 Task: Look for space in Nikkō, Japan from 2nd June, 2023 to 15th June, 2023 for 2 adults in price range Rs.10000 to Rs.15000. Place can be entire place with 1  bedroom having 1 bed and 1 bathroom. Property type can be house, flat, guest house, hotel. Booking option can be shelf check-in. Required host language is English.
Action: Mouse moved to (475, 110)
Screenshot: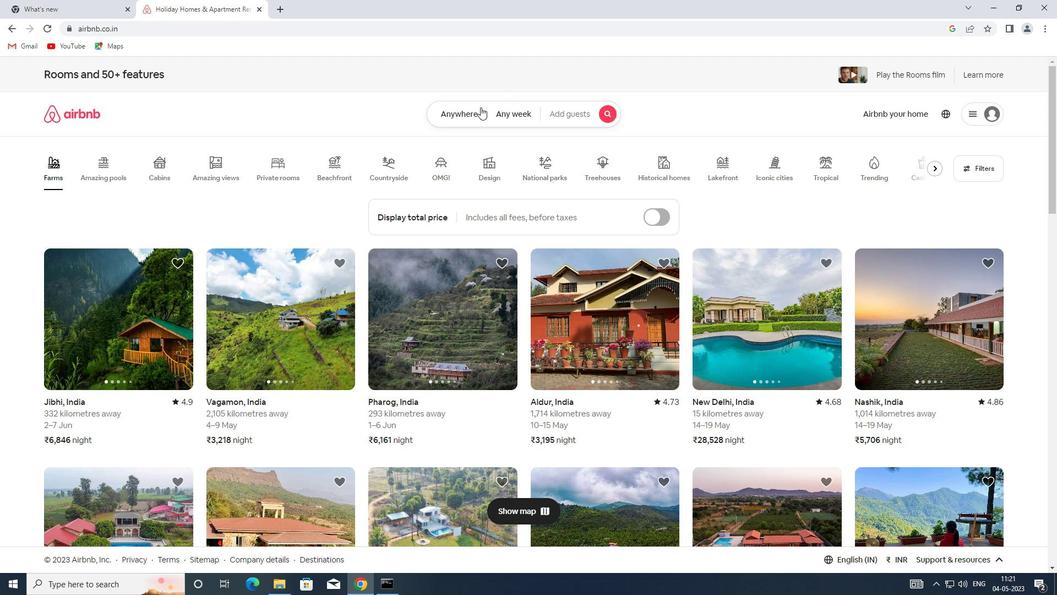 
Action: Mouse pressed left at (475, 110)
Screenshot: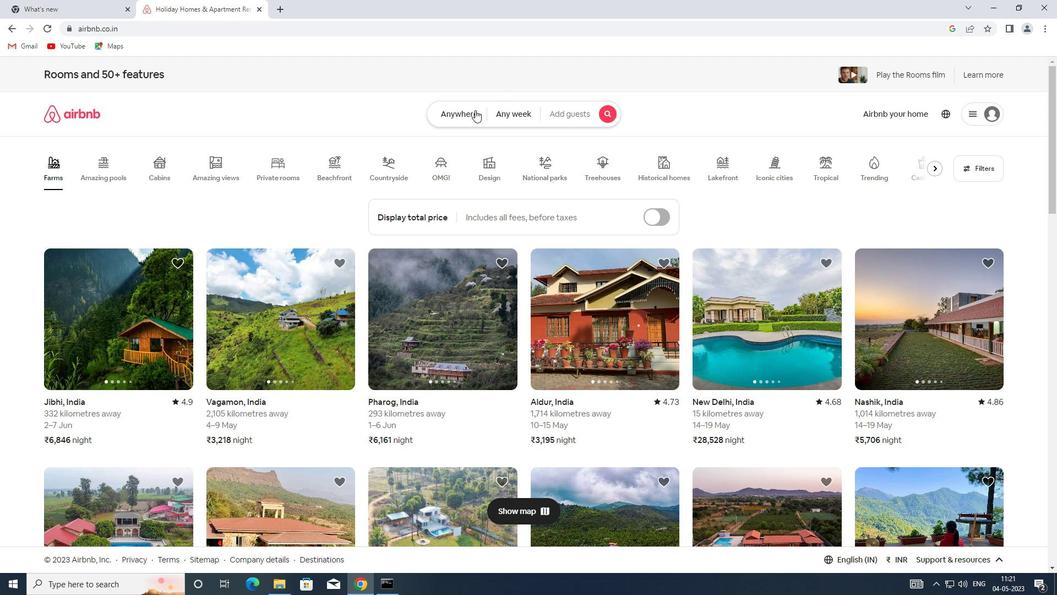 
Action: Mouse moved to (424, 153)
Screenshot: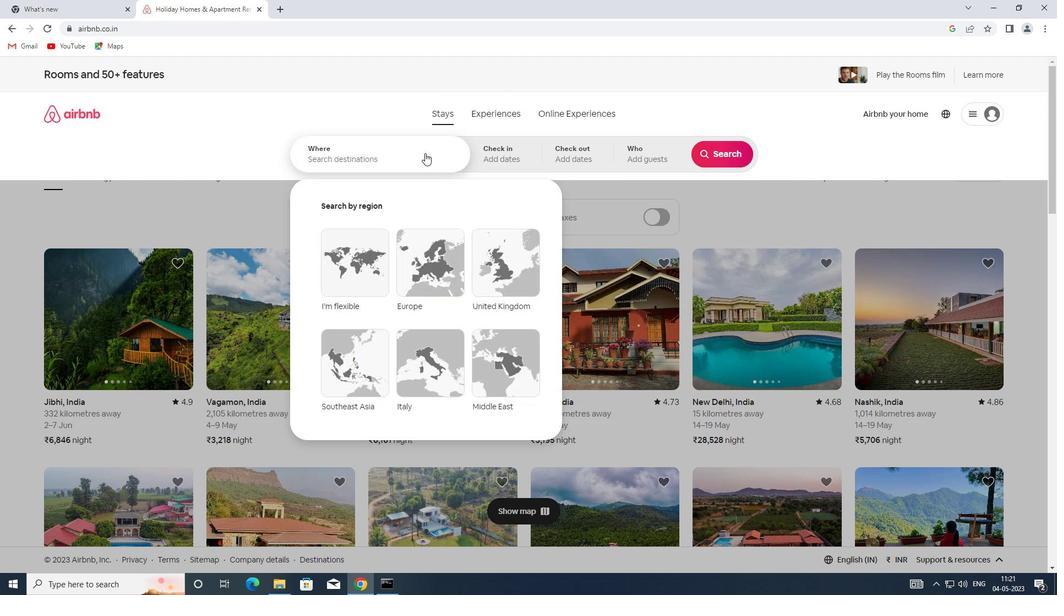 
Action: Mouse pressed left at (424, 153)
Screenshot: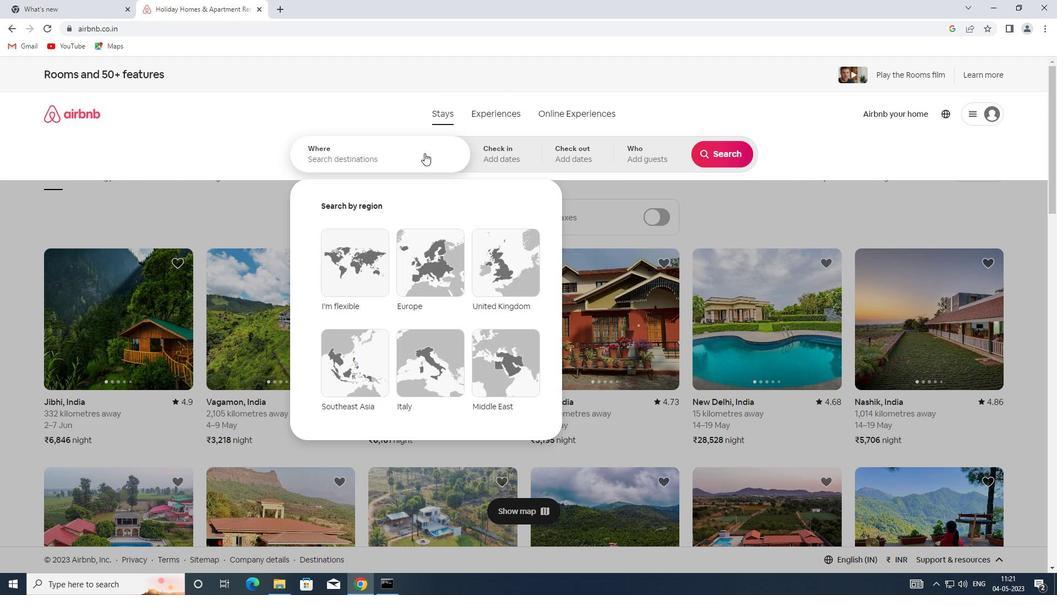 
Action: Key pressed <Key.shift><Key.shift><Key.shift><Key.shift><Key.shift>NIKKO,<Key.shift>JAPAN
Screenshot: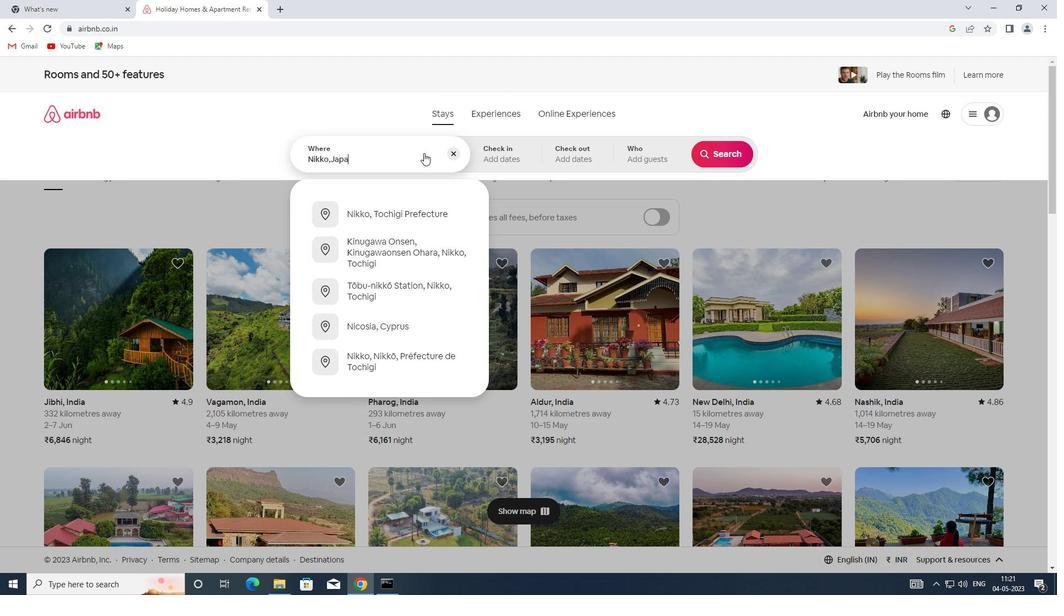 
Action: Mouse moved to (516, 145)
Screenshot: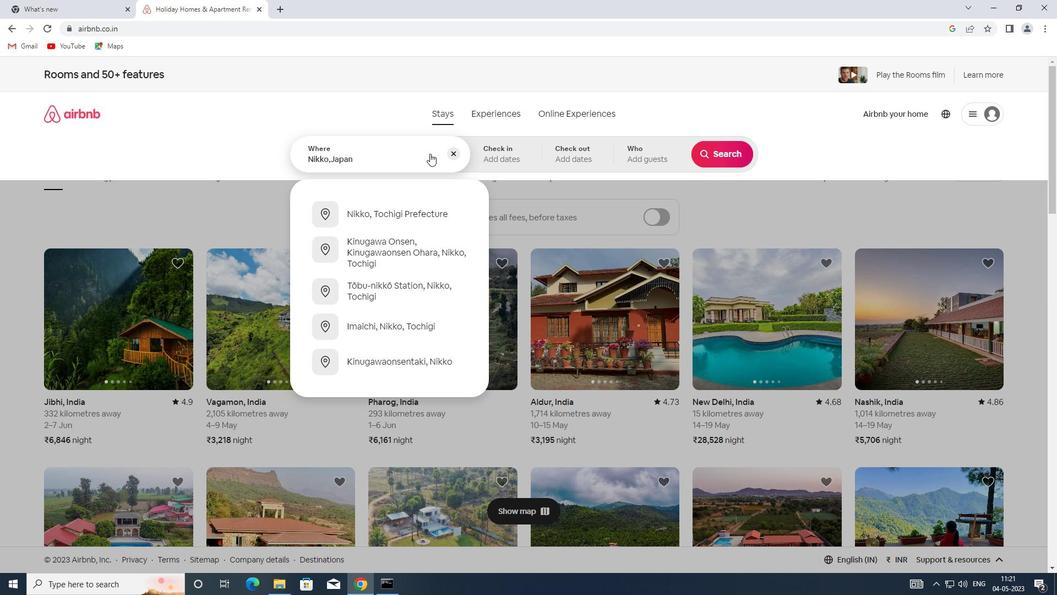 
Action: Mouse pressed left at (516, 145)
Screenshot: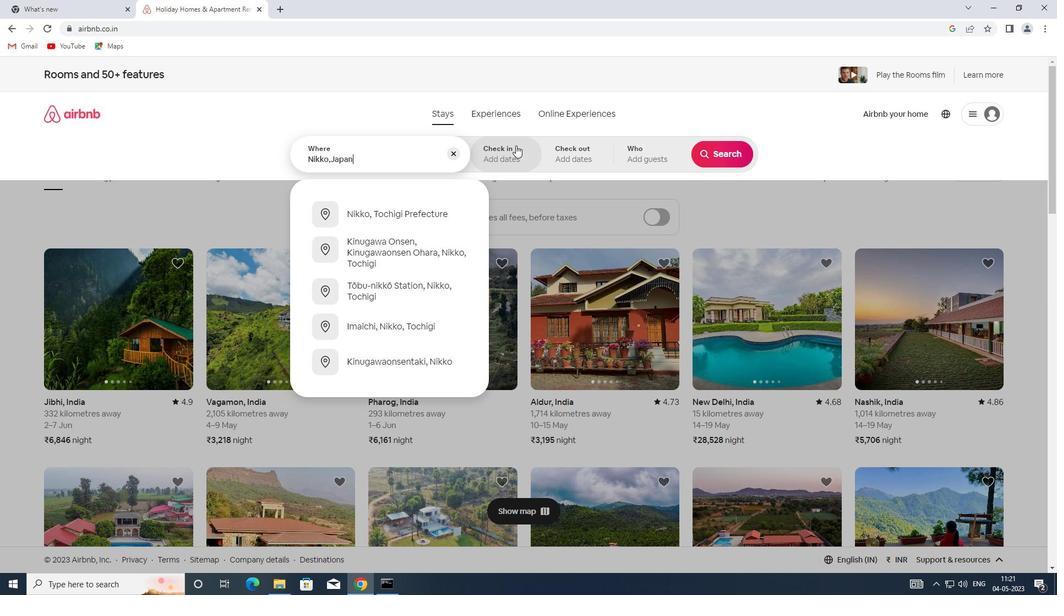 
Action: Mouse moved to (676, 285)
Screenshot: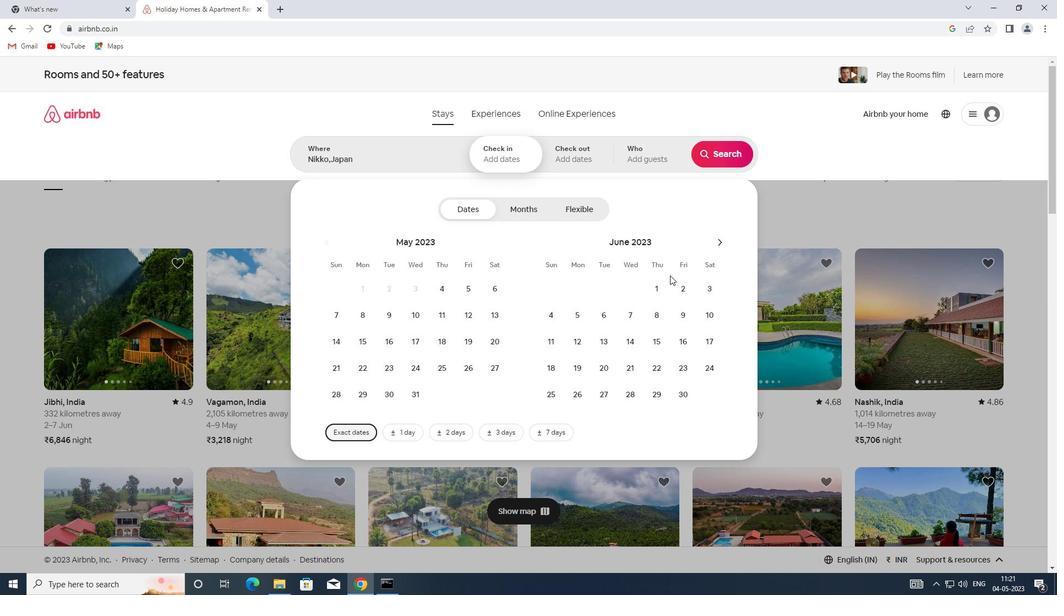 
Action: Mouse pressed left at (676, 285)
Screenshot: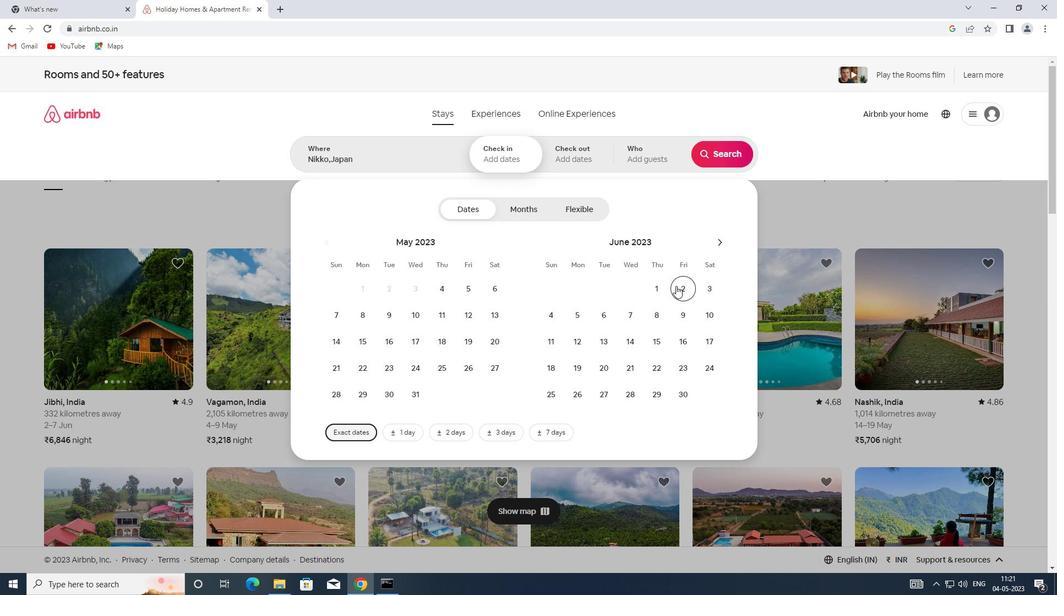 
Action: Mouse moved to (664, 337)
Screenshot: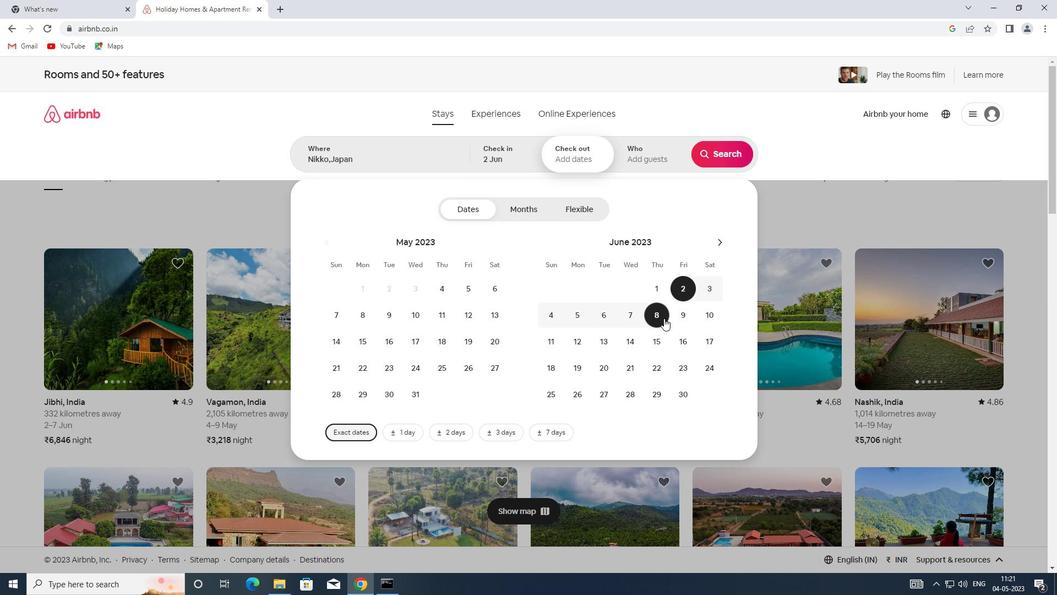 
Action: Mouse pressed left at (664, 337)
Screenshot: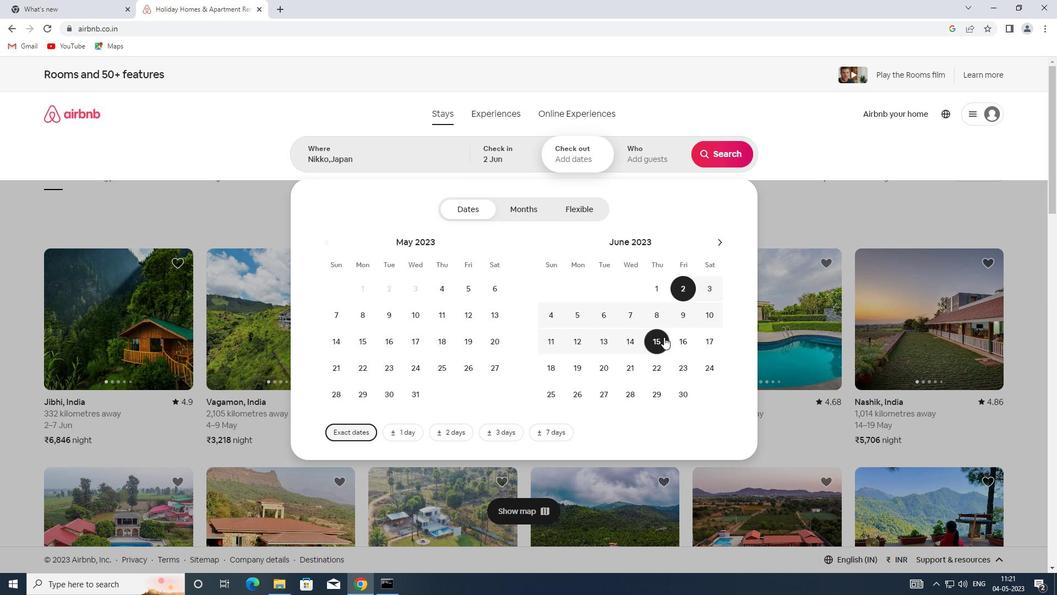 
Action: Mouse moved to (665, 164)
Screenshot: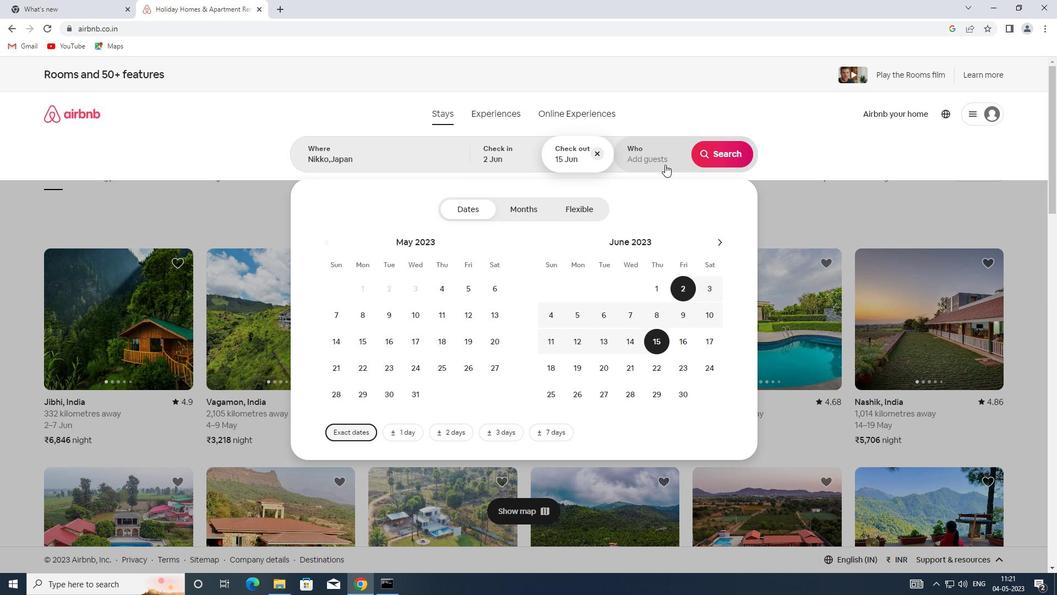 
Action: Mouse pressed left at (665, 164)
Screenshot: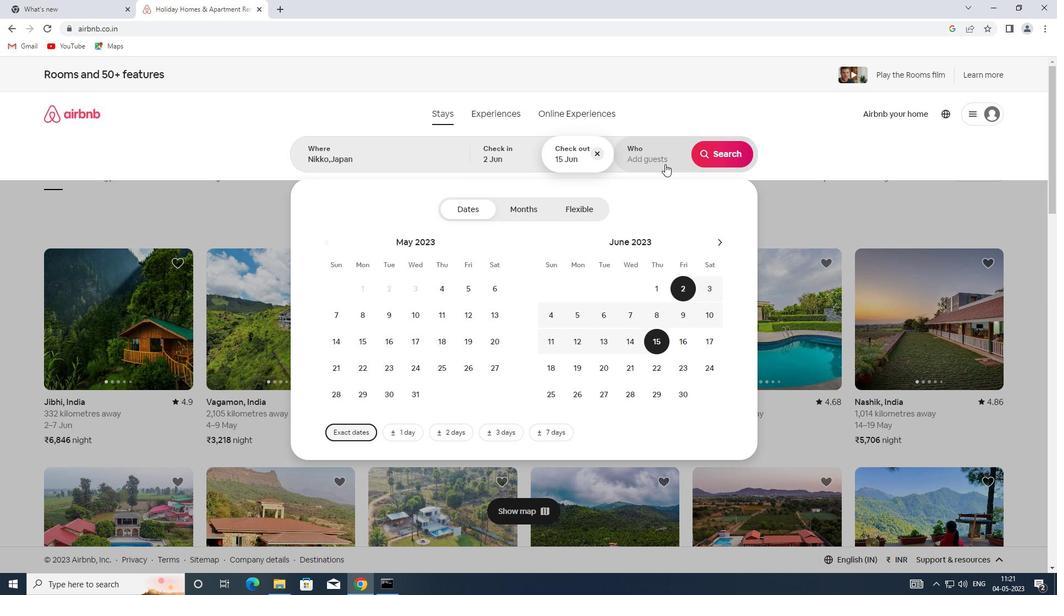
Action: Mouse moved to (719, 211)
Screenshot: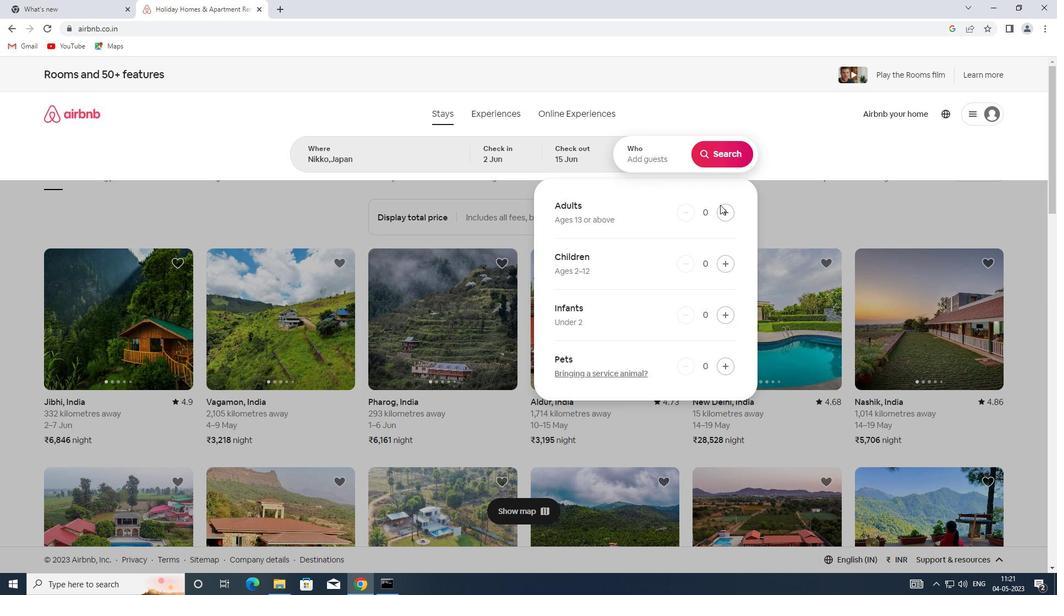 
Action: Mouse pressed left at (719, 211)
Screenshot: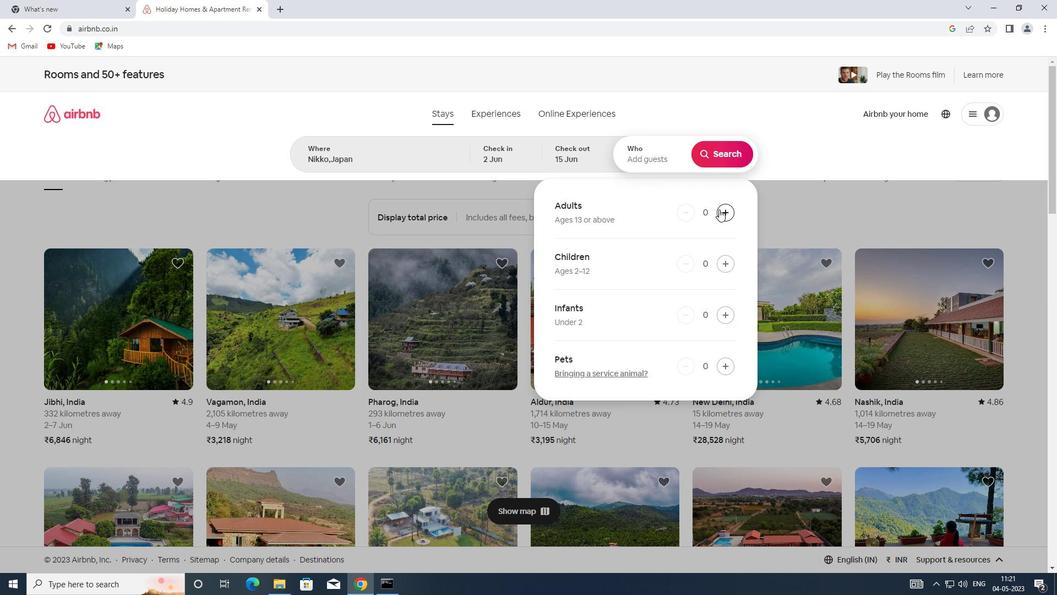 
Action: Mouse pressed left at (719, 211)
Screenshot: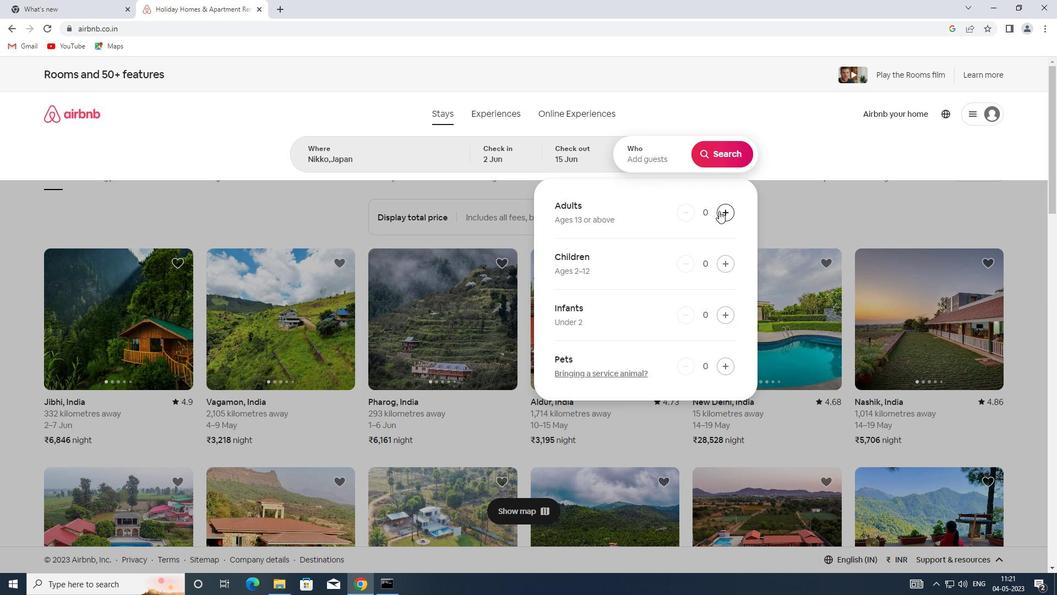 
Action: Mouse moved to (728, 156)
Screenshot: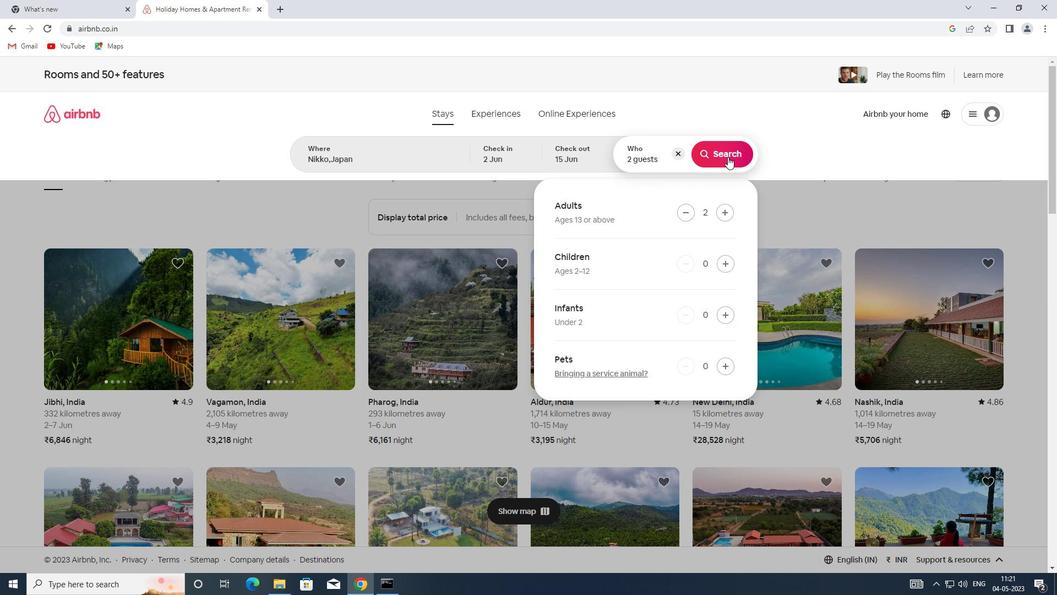
Action: Mouse pressed left at (728, 156)
Screenshot: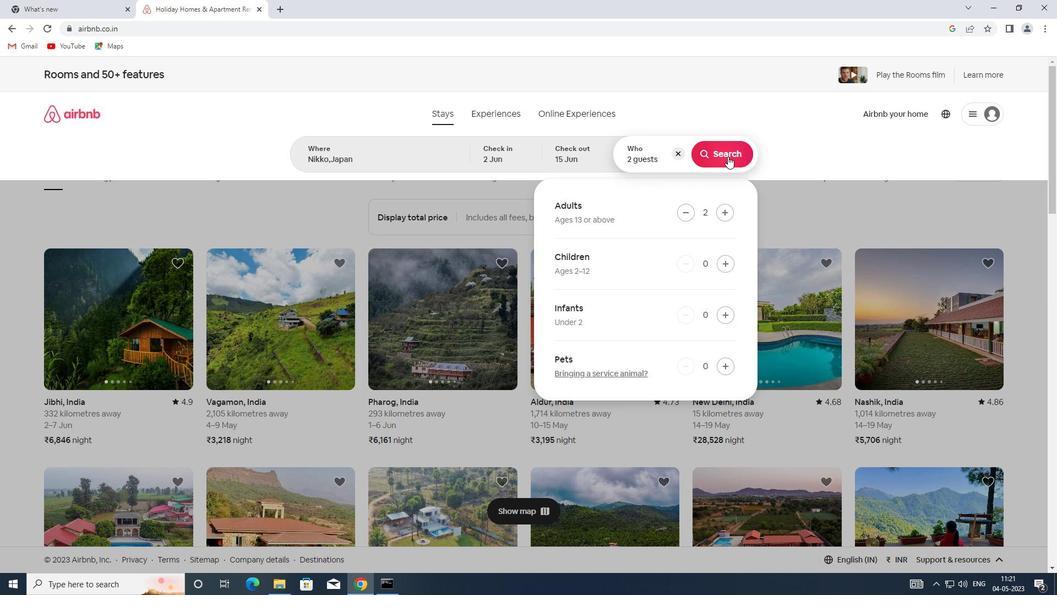 
Action: Mouse moved to (1014, 127)
Screenshot: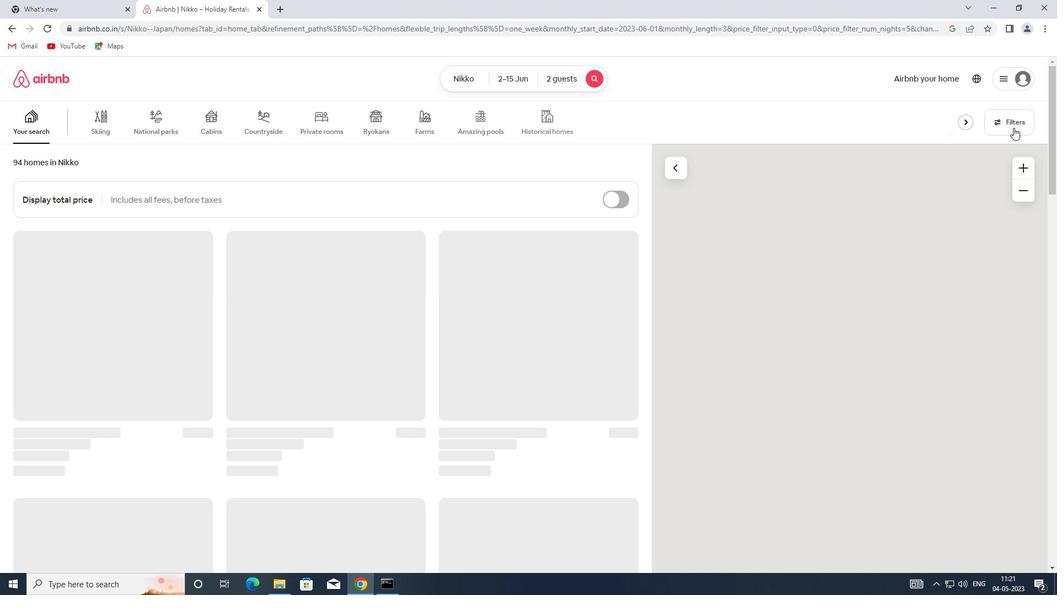 
Action: Mouse pressed left at (1014, 127)
Screenshot: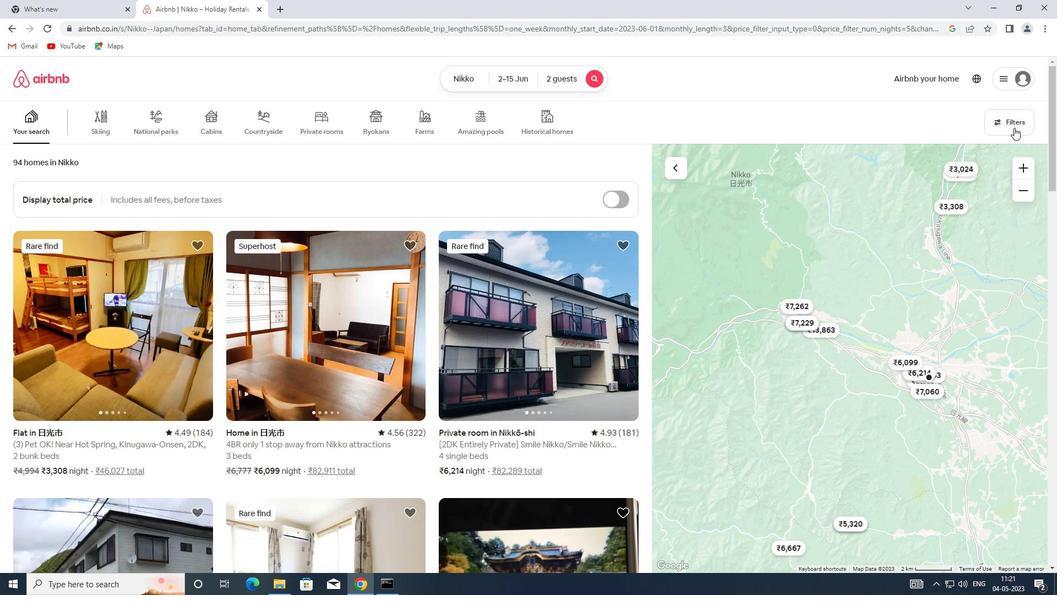 
Action: Mouse moved to (395, 262)
Screenshot: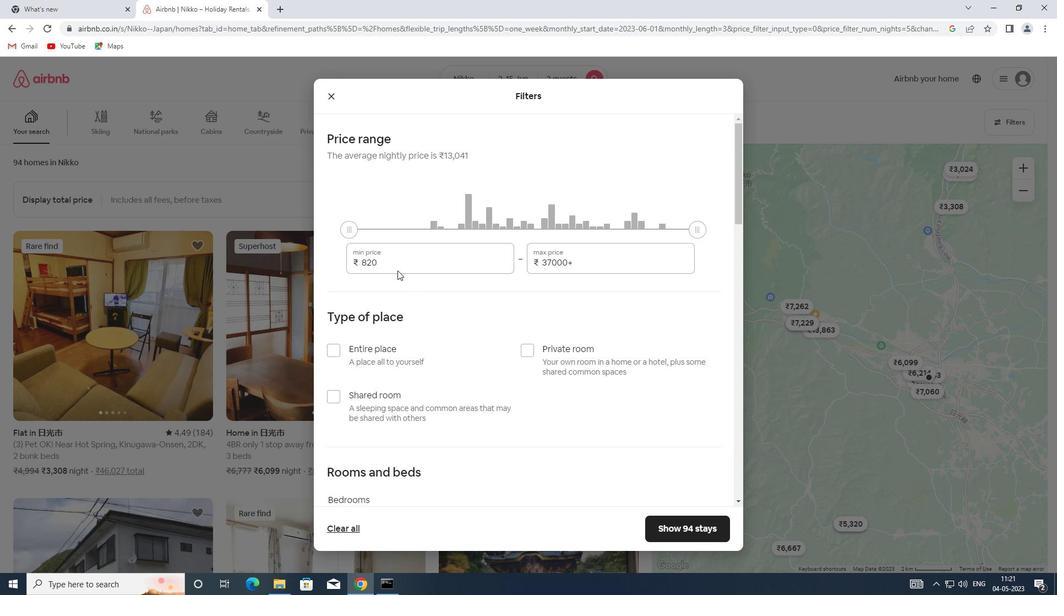 
Action: Mouse pressed left at (395, 262)
Screenshot: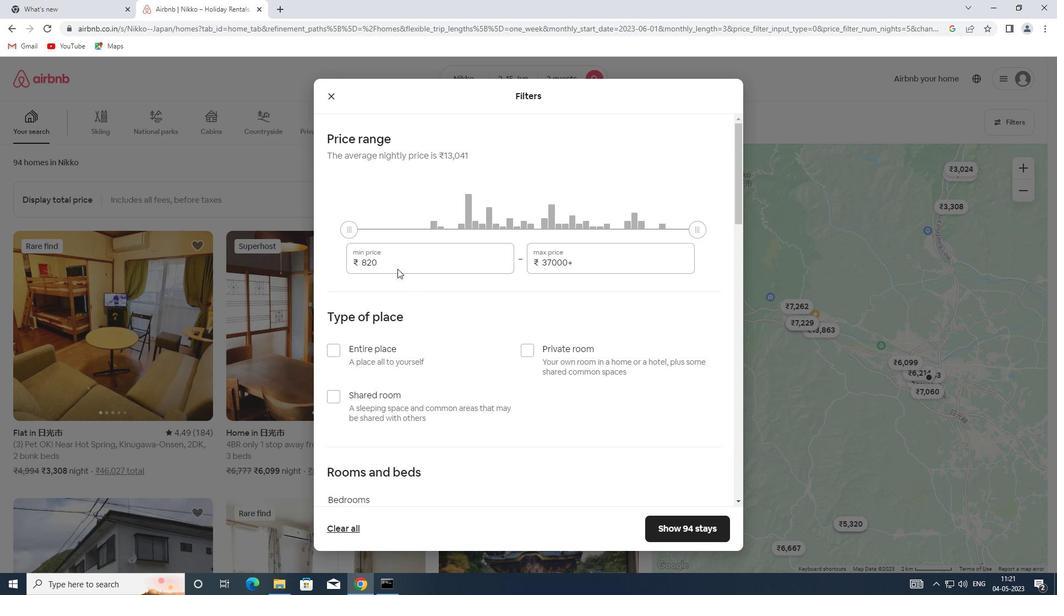 
Action: Mouse moved to (319, 261)
Screenshot: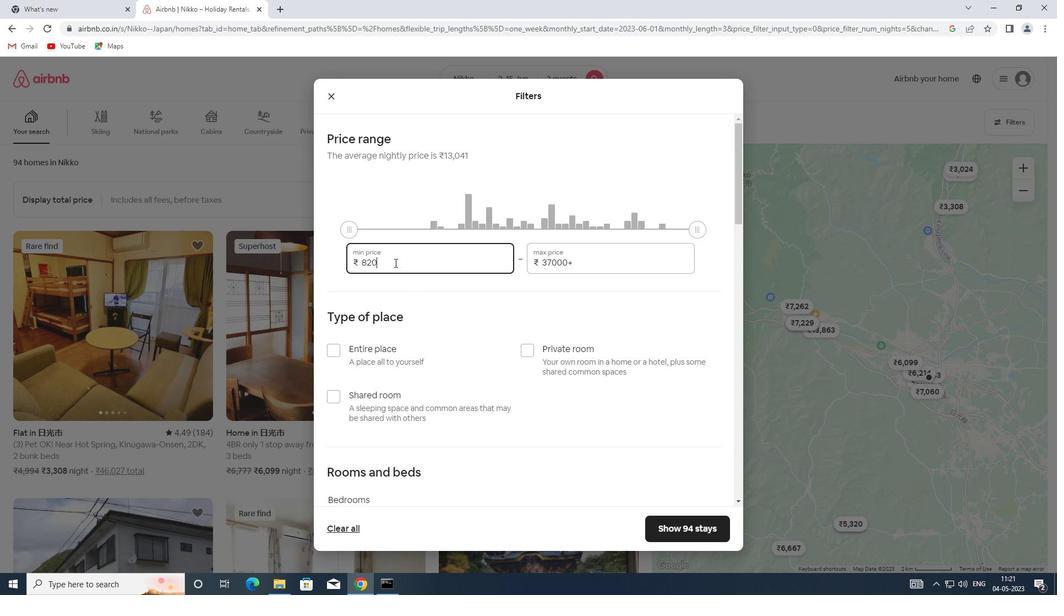 
Action: Key pressed 10000
Screenshot: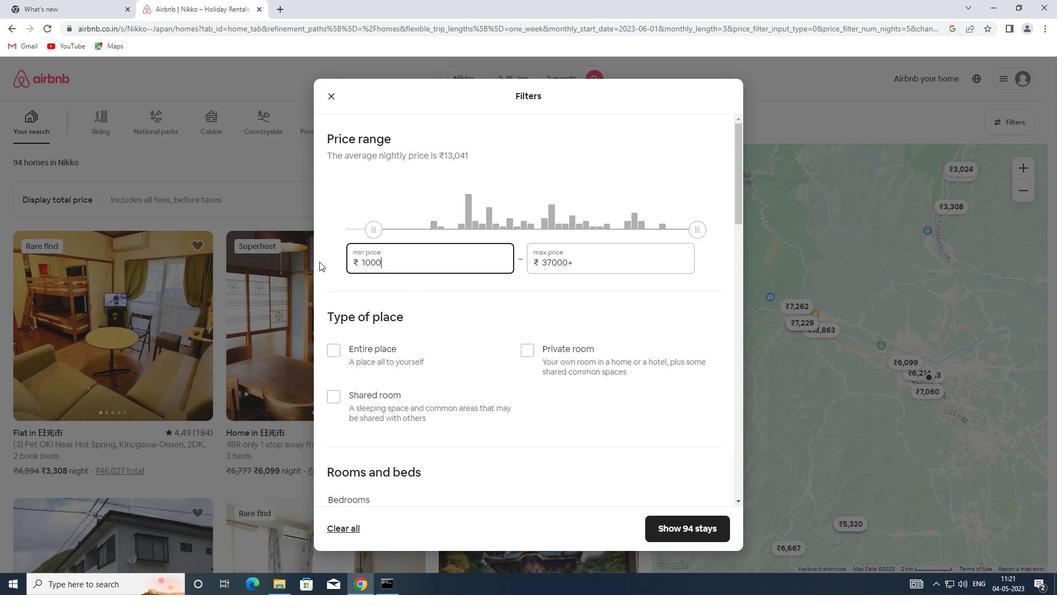
Action: Mouse moved to (582, 266)
Screenshot: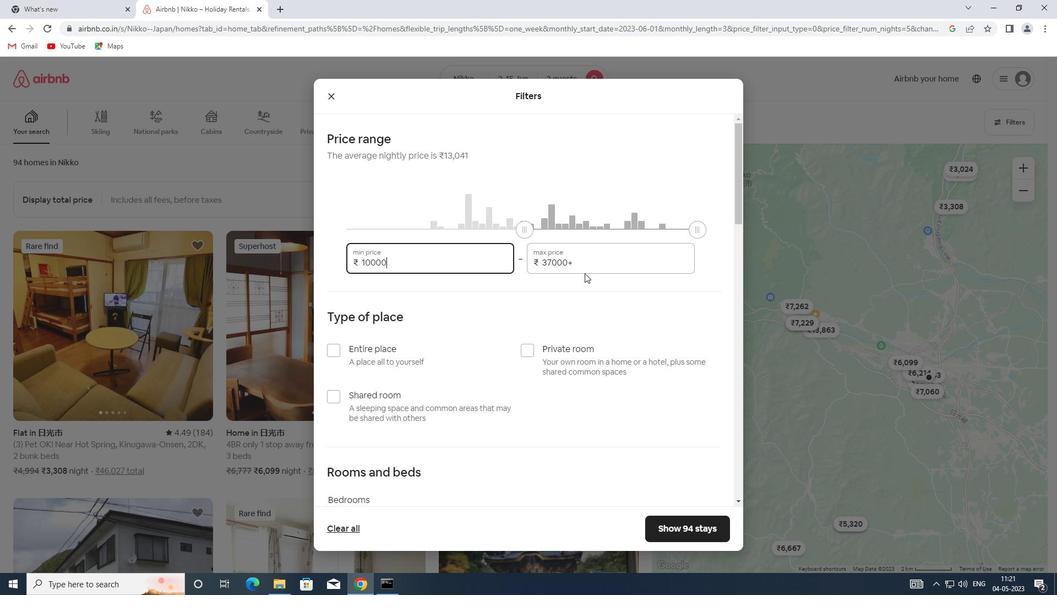 
Action: Mouse pressed left at (582, 266)
Screenshot: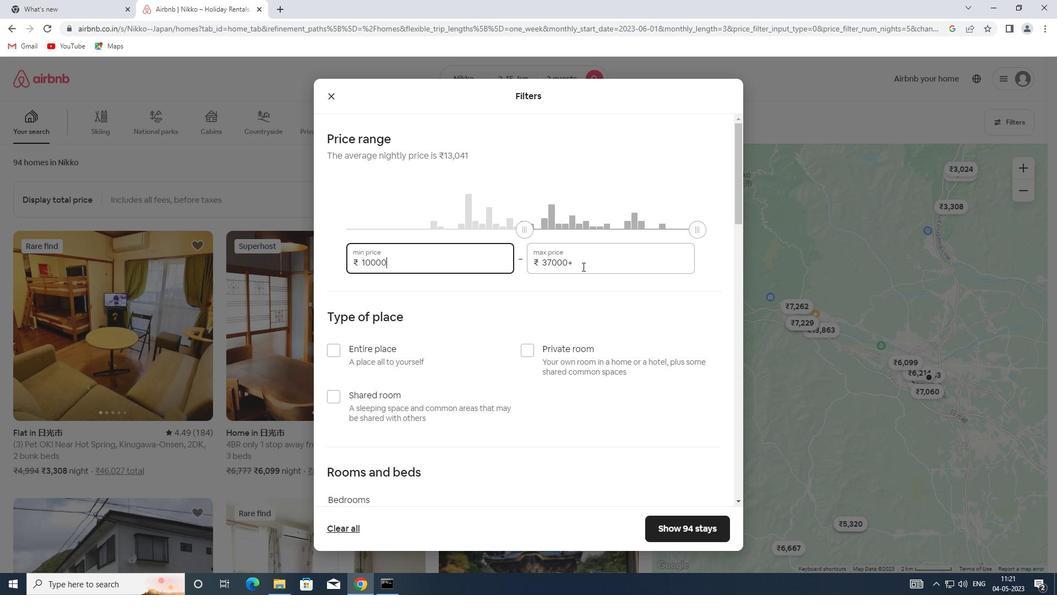 
Action: Mouse moved to (485, 263)
Screenshot: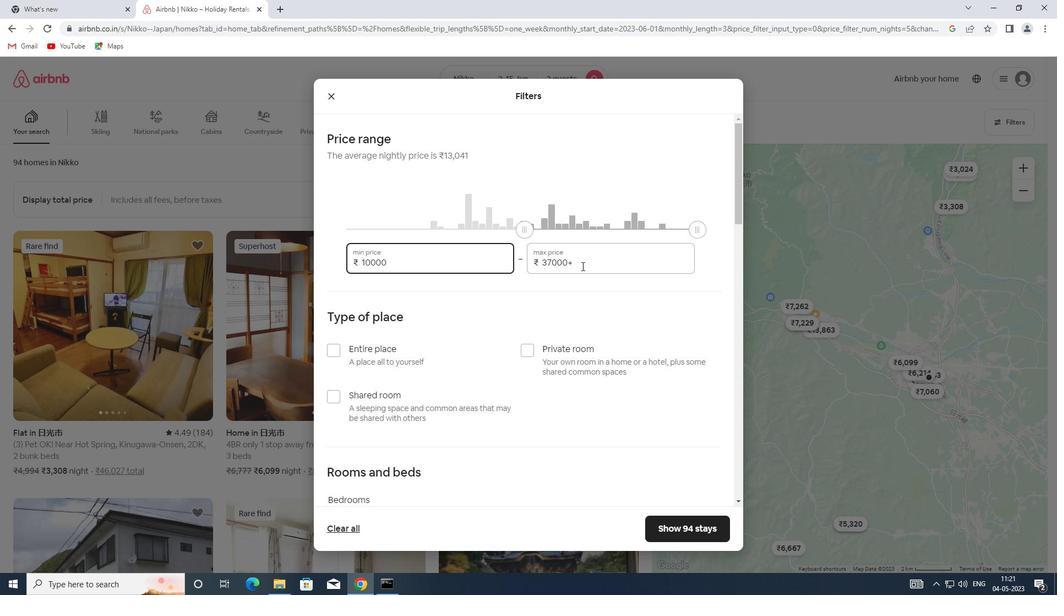 
Action: Key pressed 15000
Screenshot: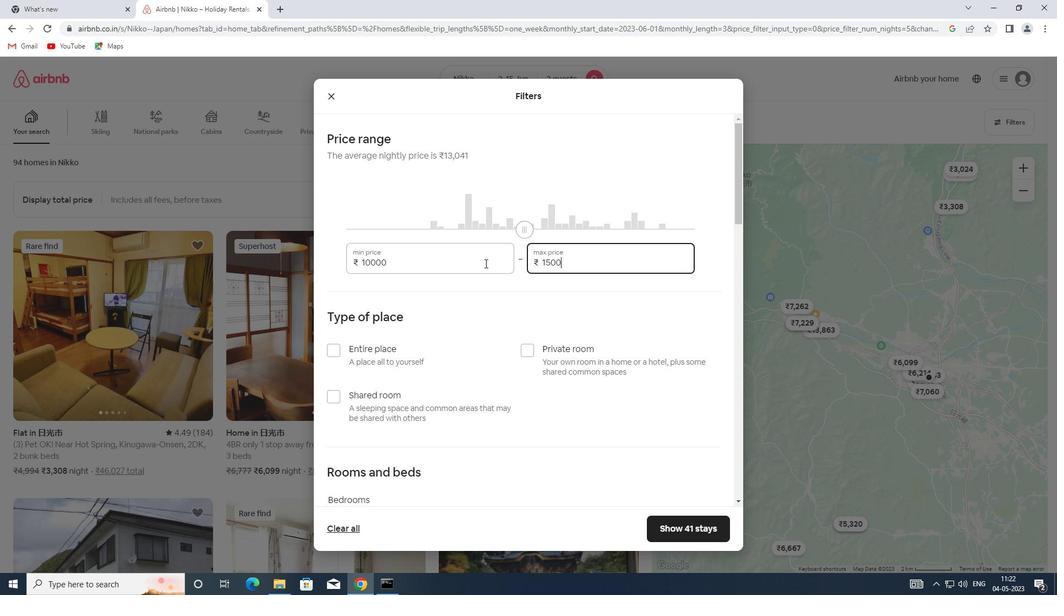 
Action: Mouse scrolled (485, 262) with delta (0, 0)
Screenshot: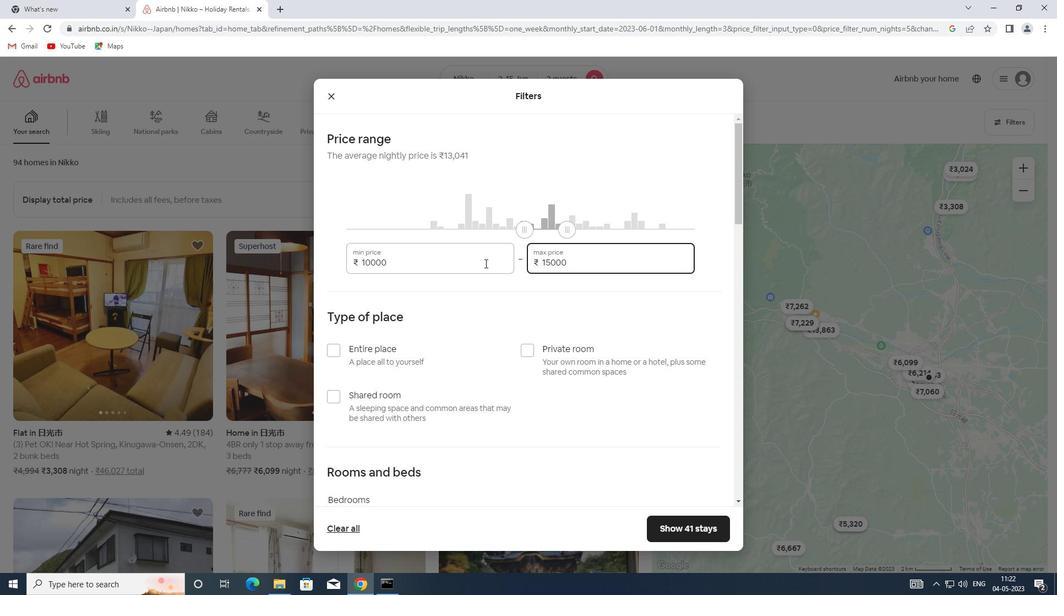 
Action: Mouse moved to (355, 303)
Screenshot: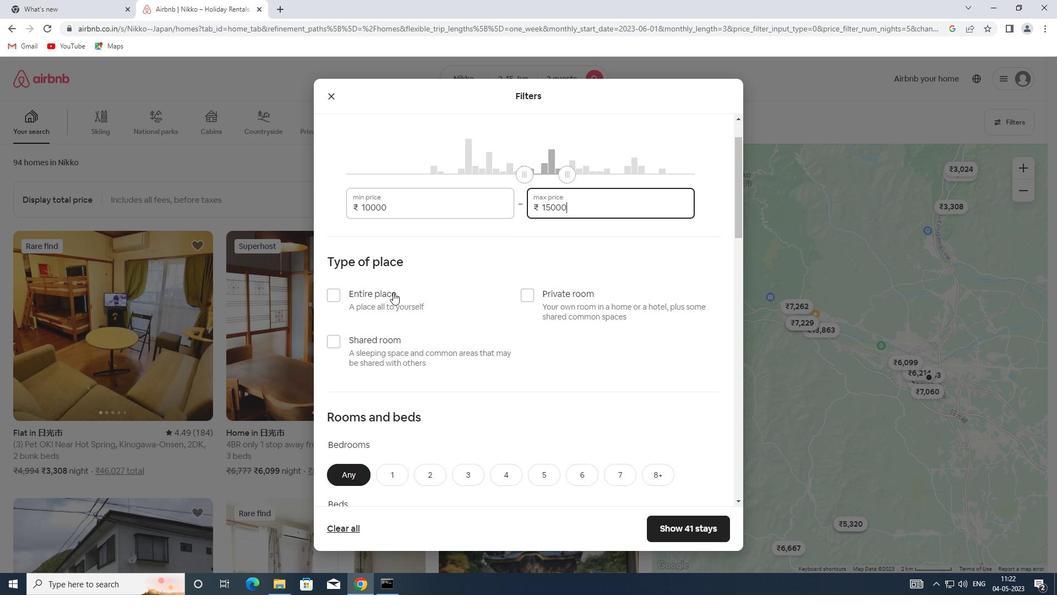 
Action: Mouse pressed left at (355, 303)
Screenshot: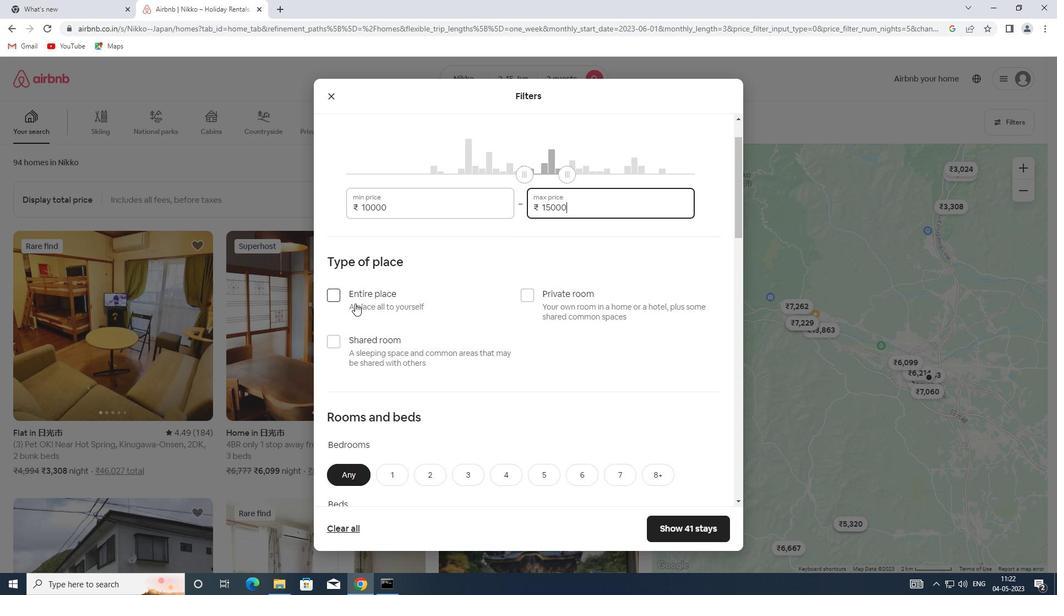 
Action: Mouse scrolled (355, 303) with delta (0, 0)
Screenshot: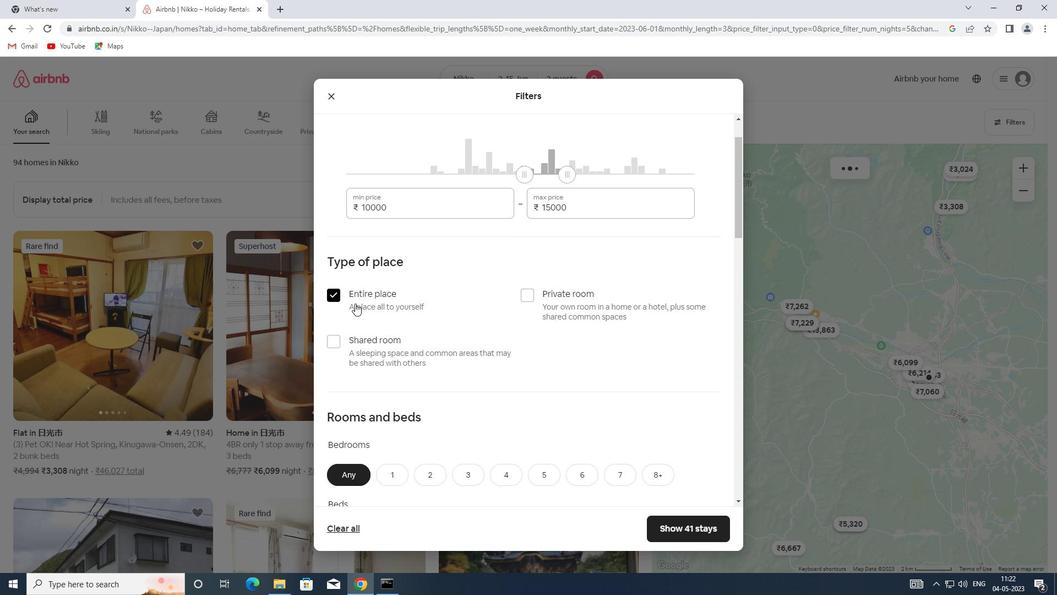
Action: Mouse scrolled (355, 303) with delta (0, 0)
Screenshot: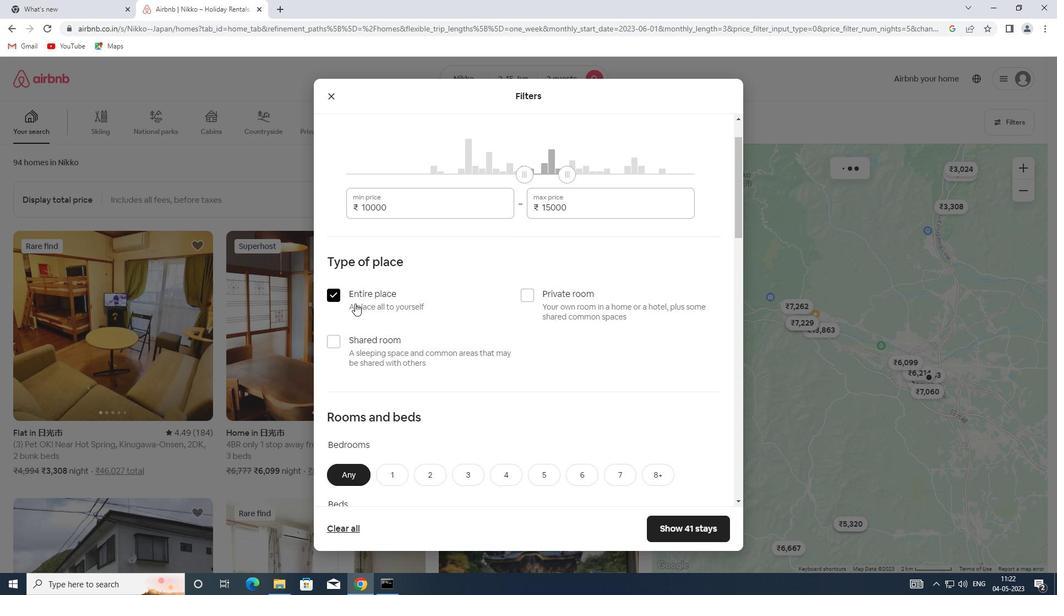 
Action: Mouse scrolled (355, 303) with delta (0, 0)
Screenshot: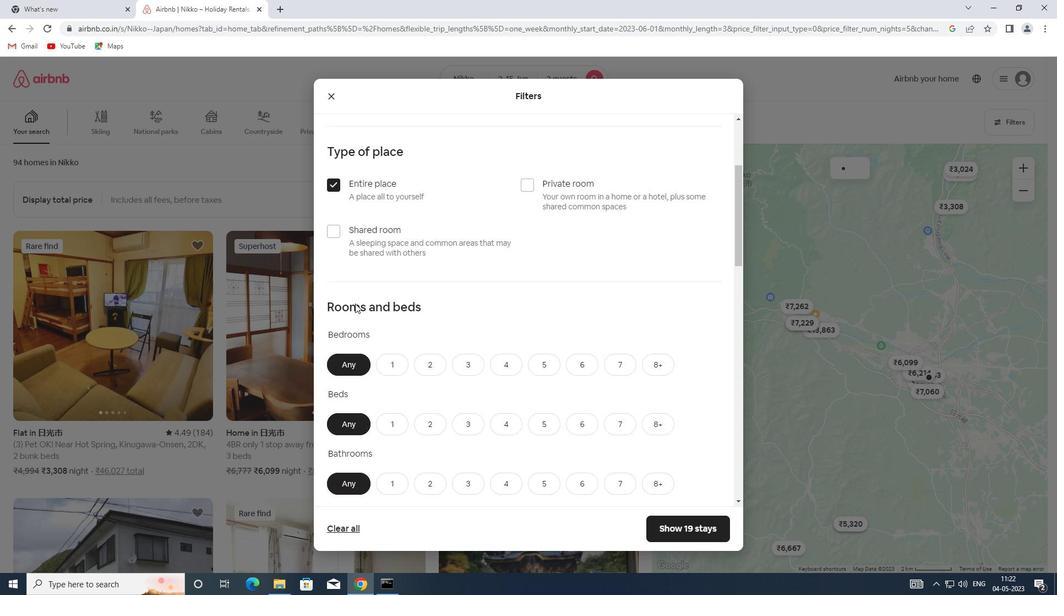 
Action: Mouse scrolled (355, 303) with delta (0, 0)
Screenshot: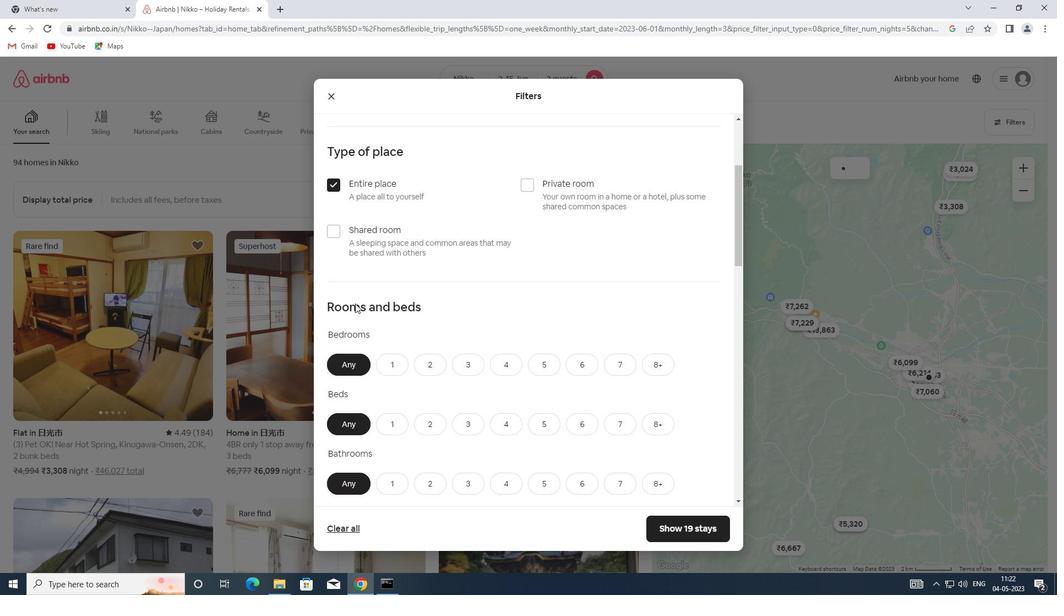 
Action: Mouse scrolled (355, 303) with delta (0, 0)
Screenshot: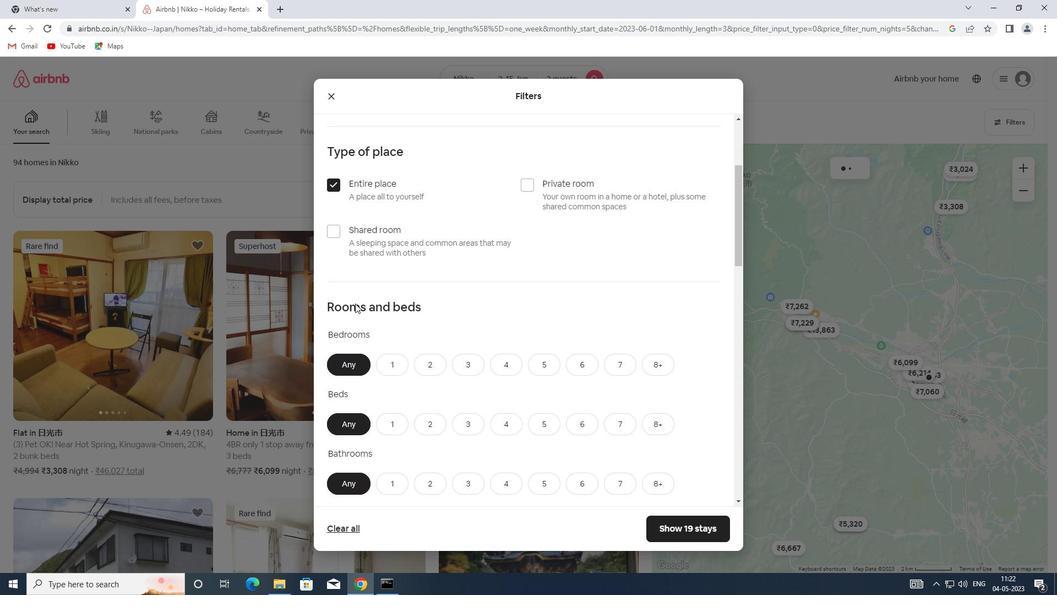 
Action: Mouse moved to (389, 203)
Screenshot: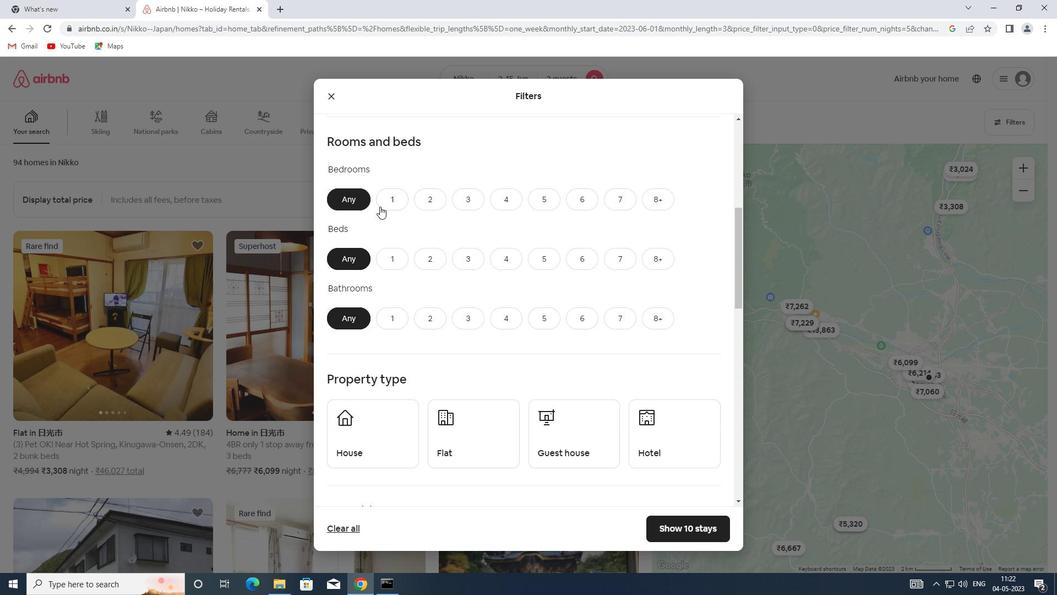 
Action: Mouse pressed left at (389, 203)
Screenshot: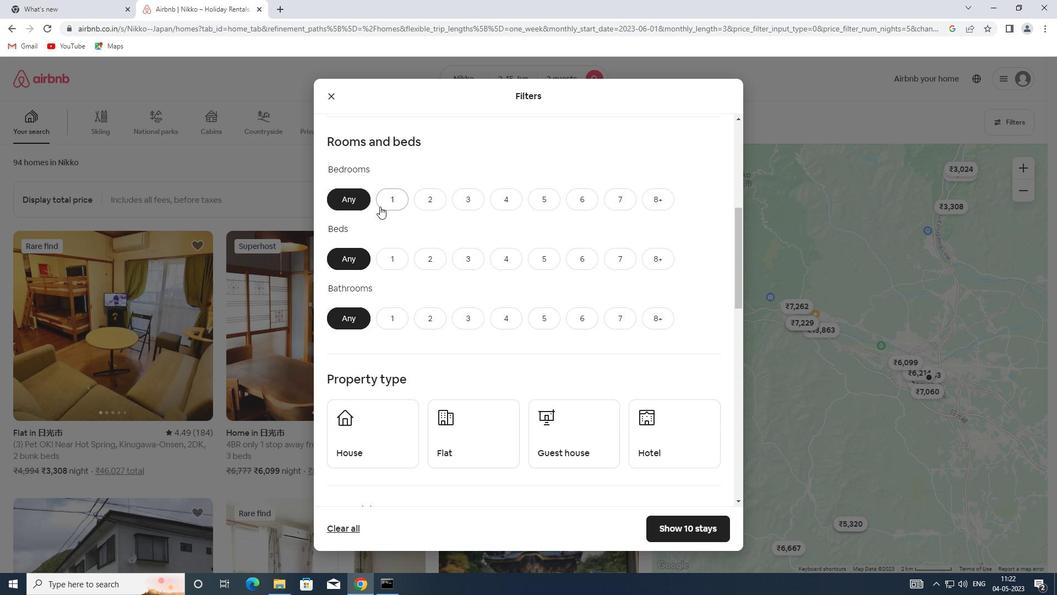 
Action: Mouse moved to (393, 260)
Screenshot: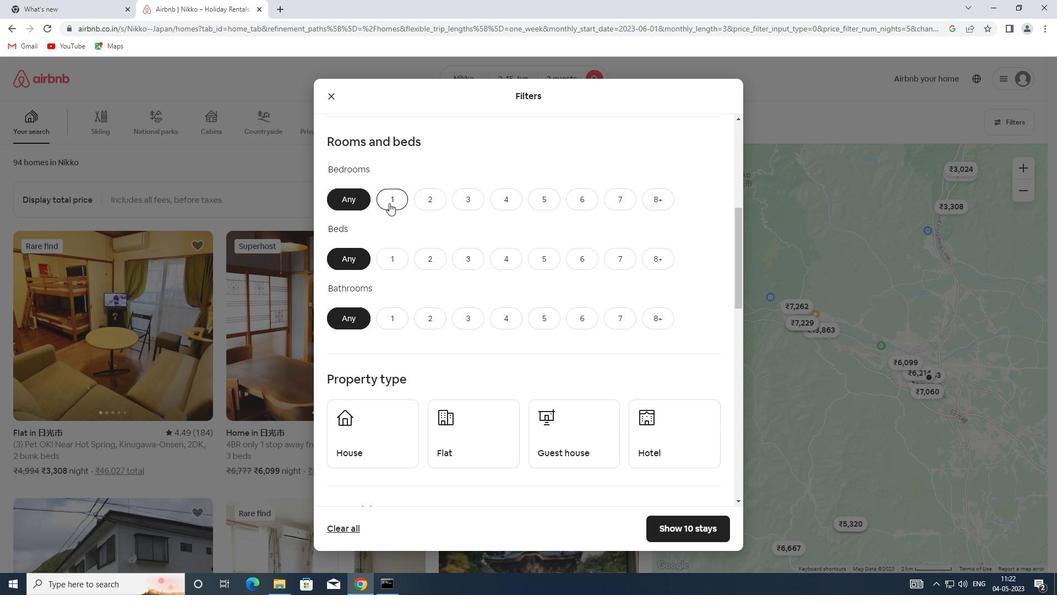 
Action: Mouse pressed left at (393, 260)
Screenshot: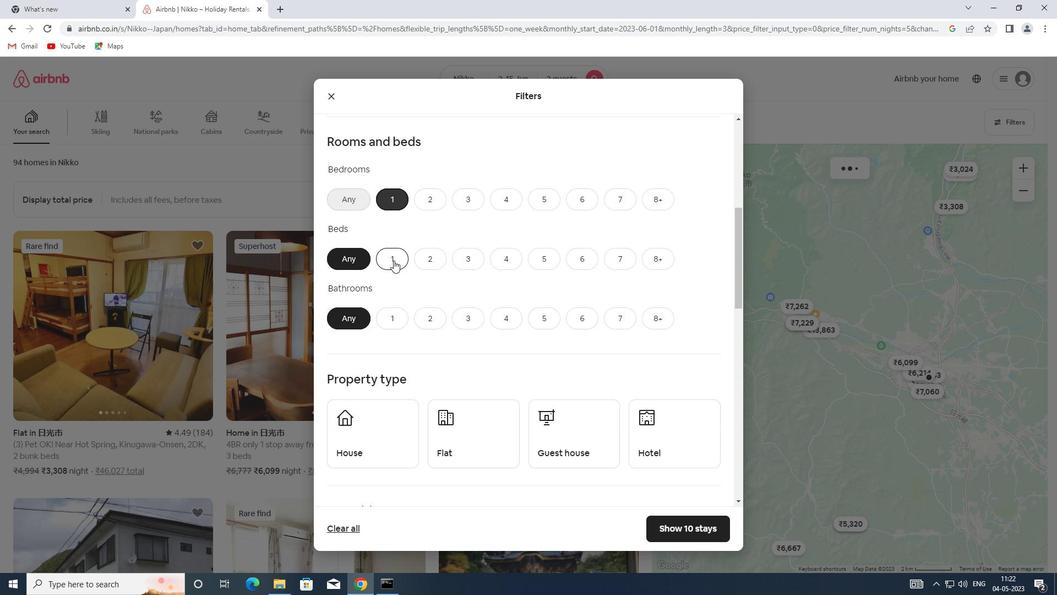 
Action: Mouse moved to (385, 320)
Screenshot: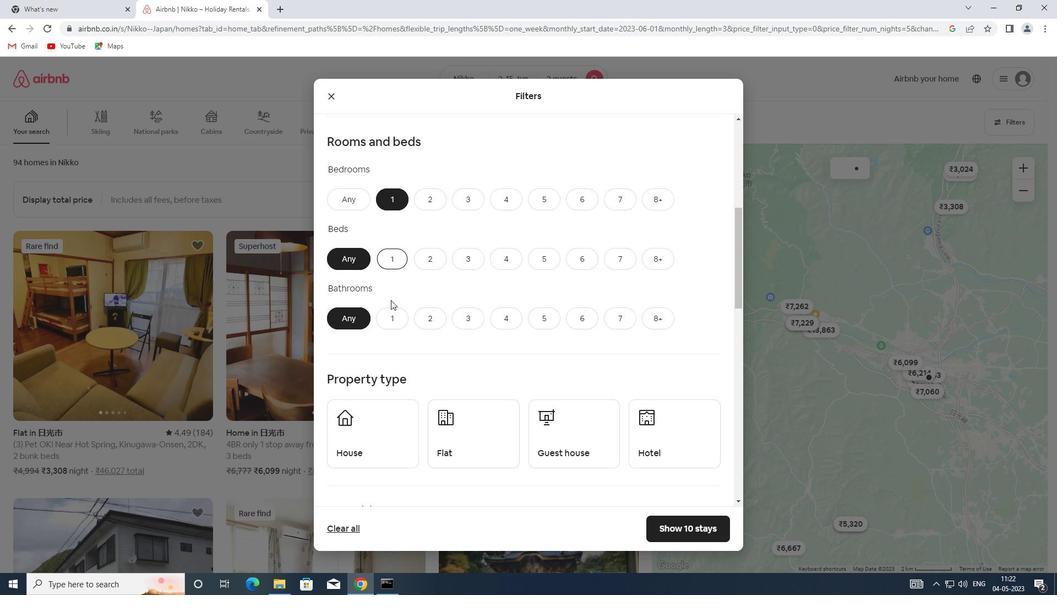 
Action: Mouse pressed left at (385, 320)
Screenshot: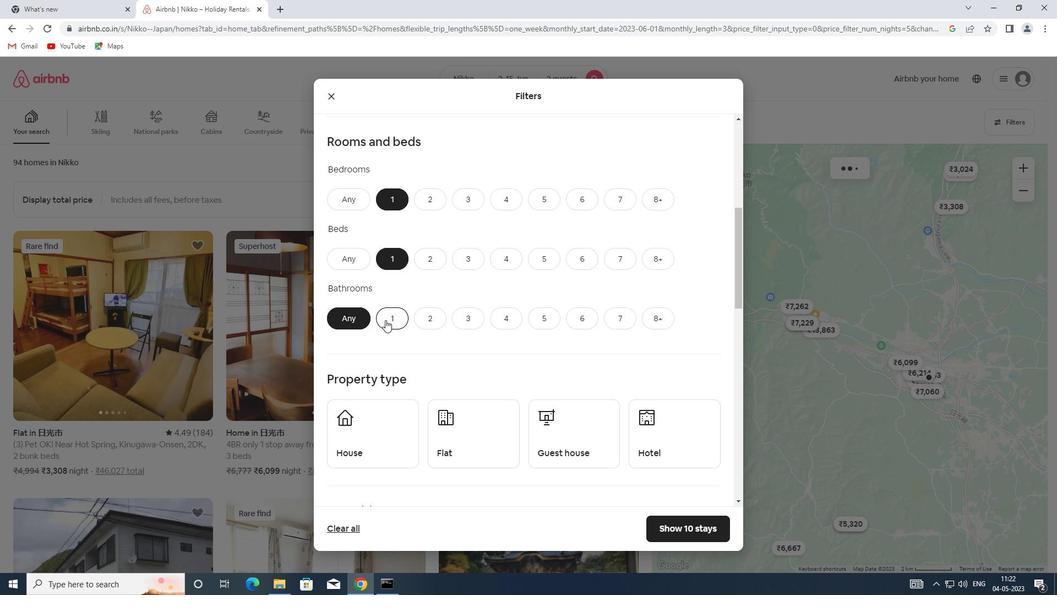 
Action: Mouse scrolled (385, 319) with delta (0, 0)
Screenshot: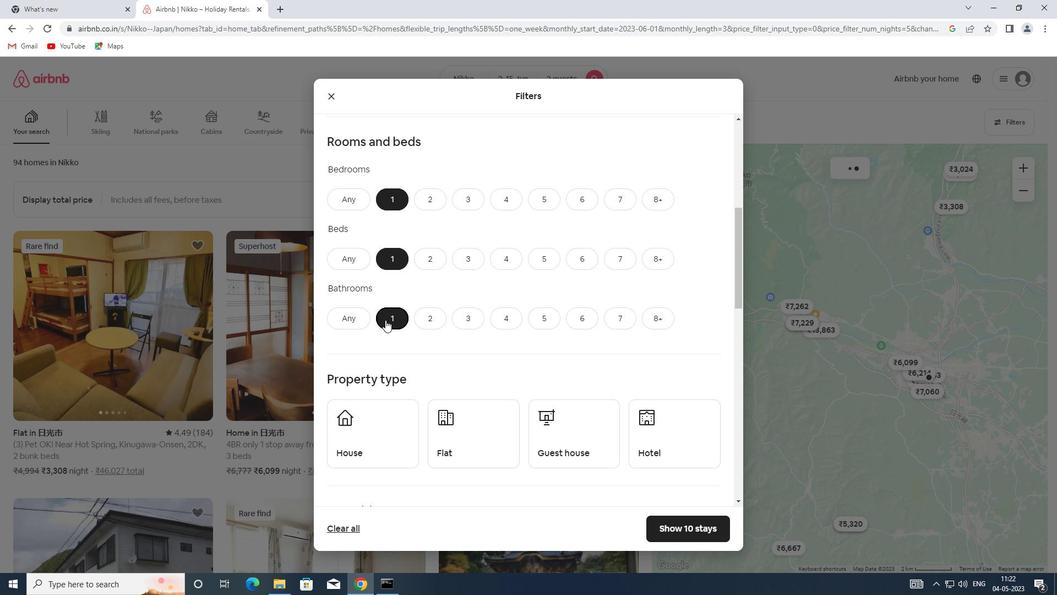 
Action: Mouse scrolled (385, 319) with delta (0, 0)
Screenshot: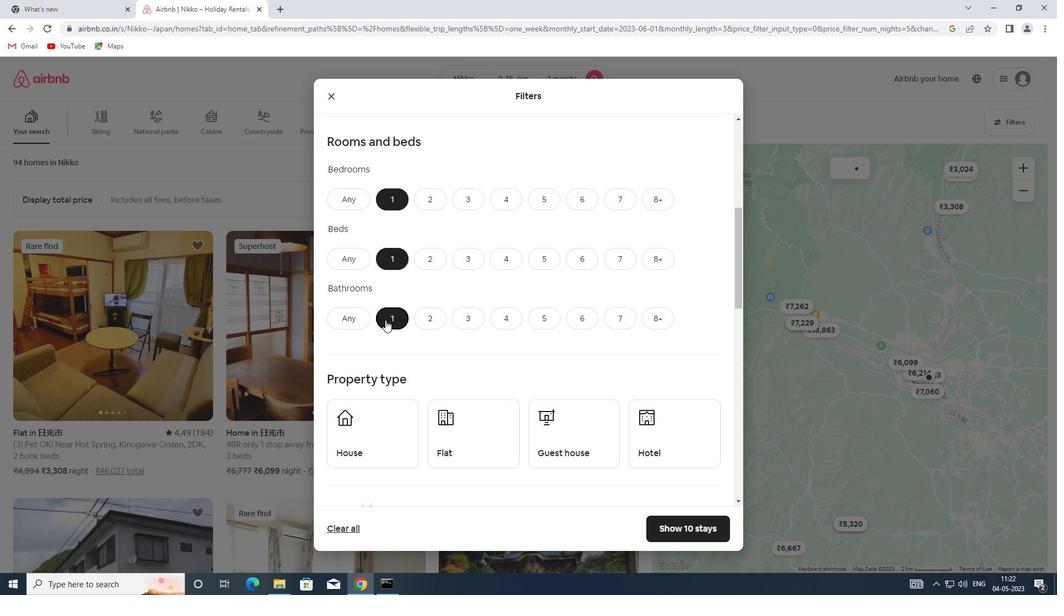 
Action: Mouse pressed left at (385, 320)
Screenshot: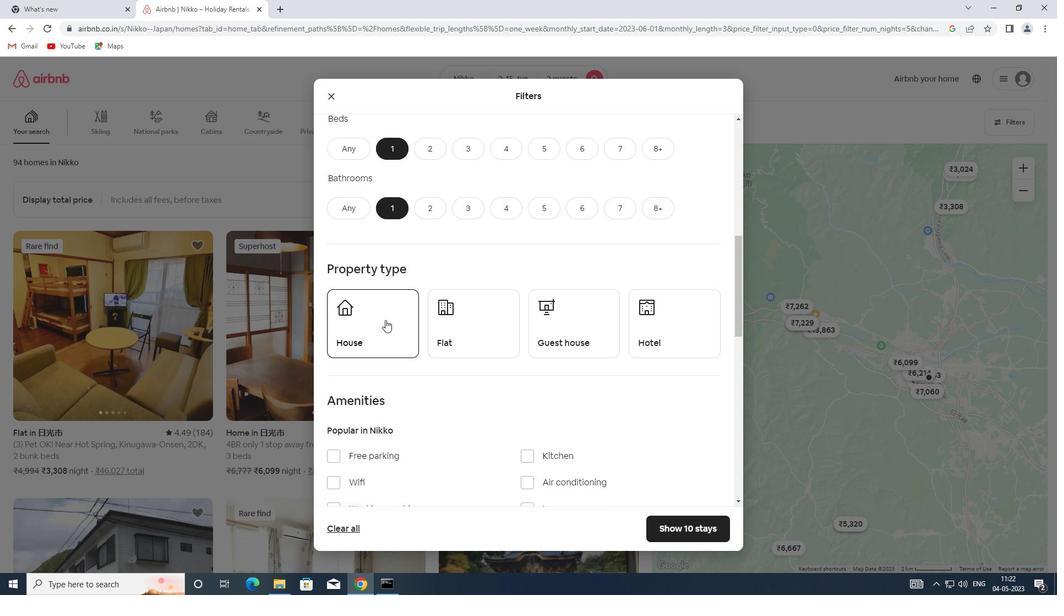 
Action: Mouse moved to (444, 326)
Screenshot: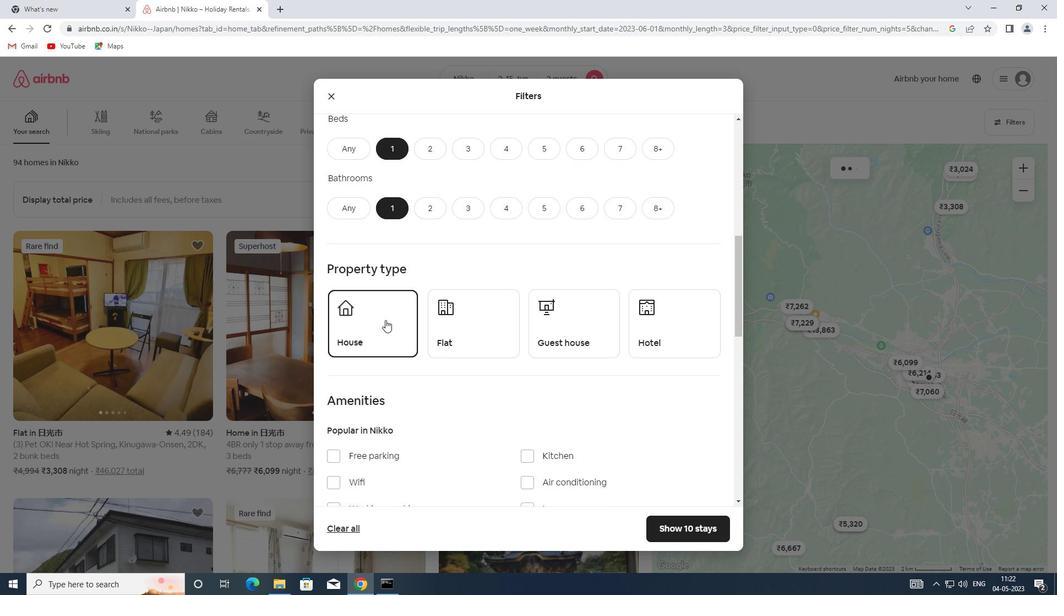 
Action: Mouse pressed left at (444, 326)
Screenshot: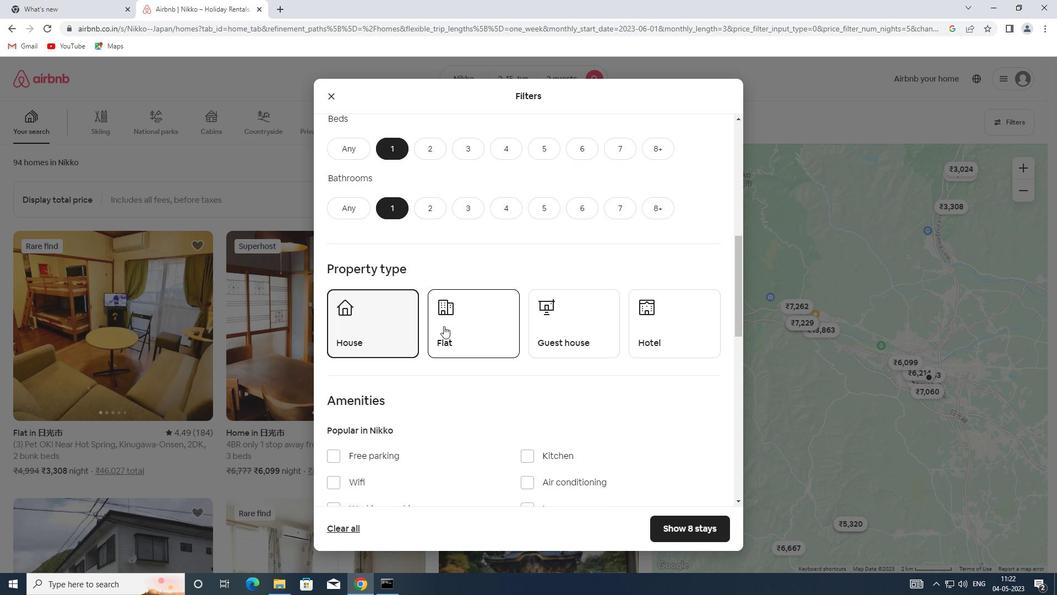 
Action: Mouse moved to (544, 326)
Screenshot: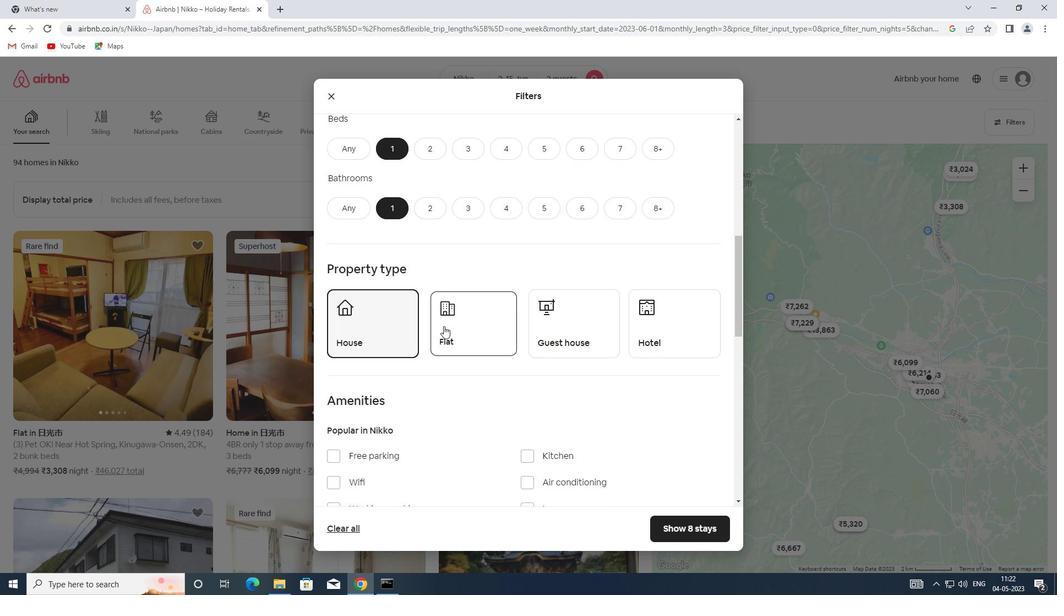 
Action: Mouse pressed left at (544, 326)
Screenshot: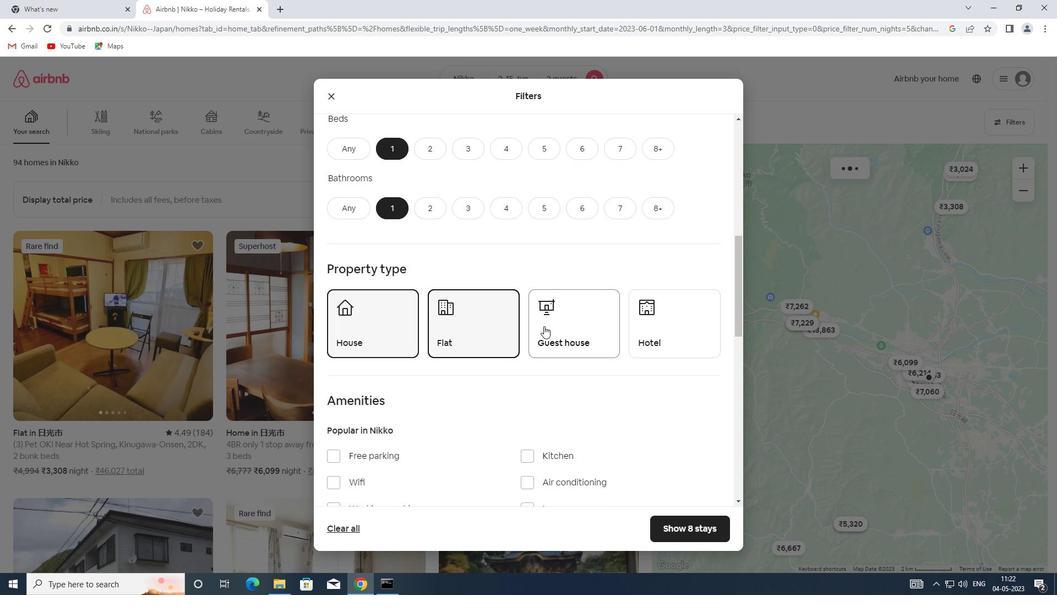 
Action: Mouse moved to (669, 325)
Screenshot: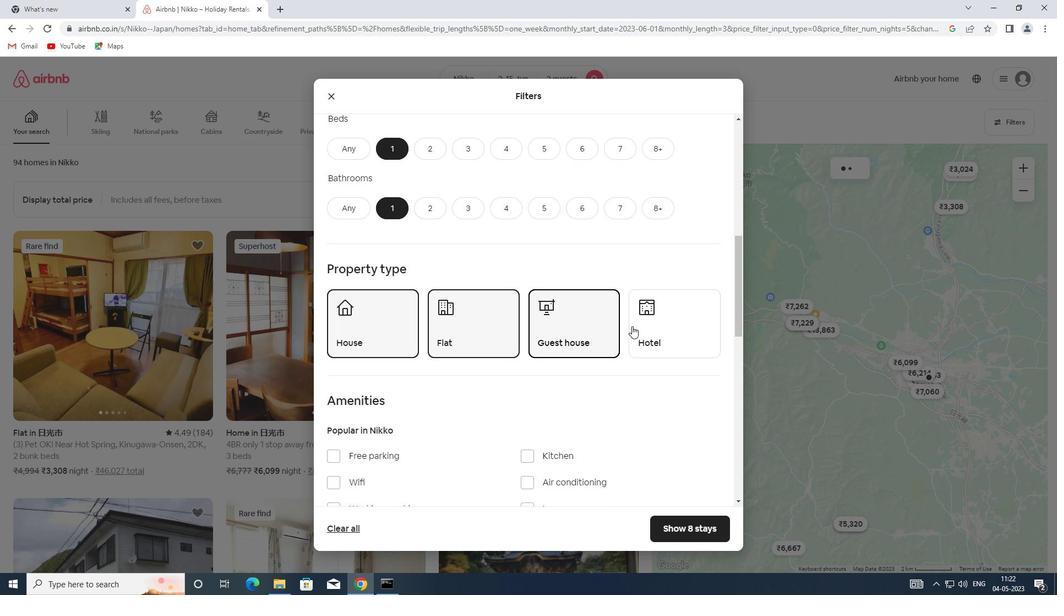 
Action: Mouse pressed left at (669, 325)
Screenshot: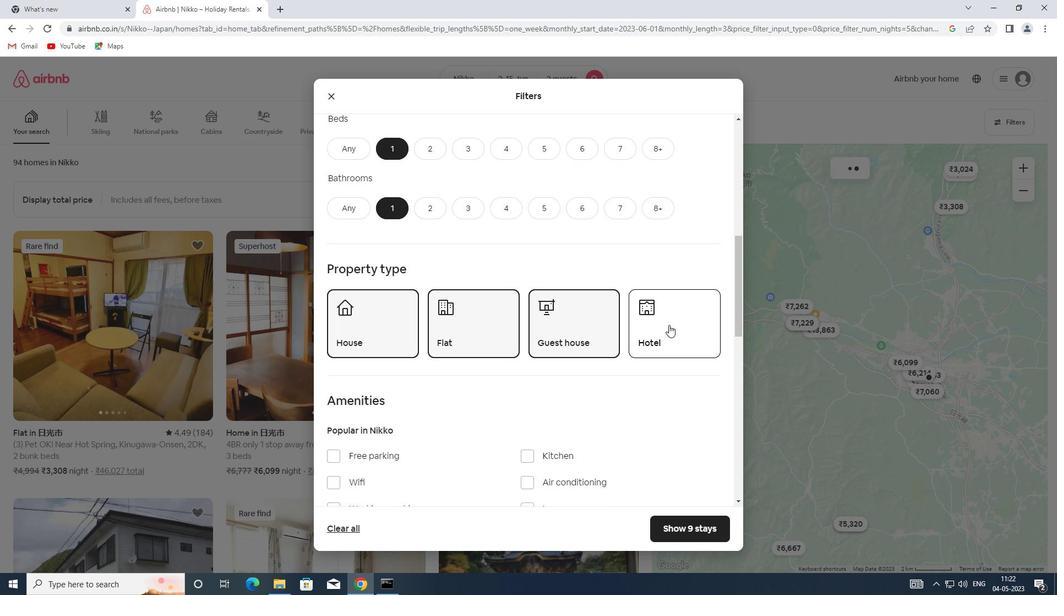 
Action: Mouse moved to (640, 325)
Screenshot: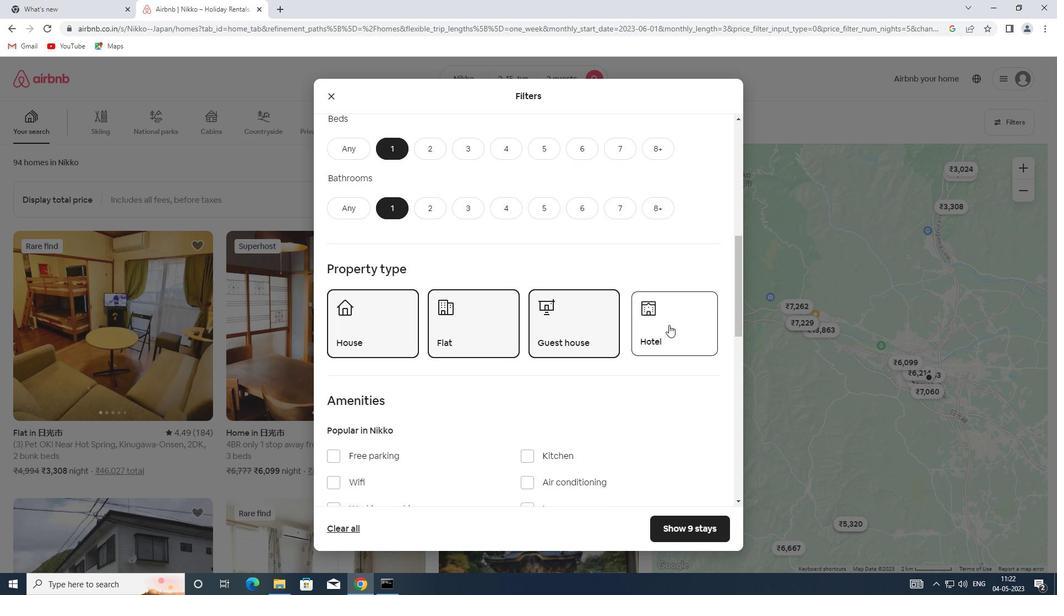 
Action: Mouse scrolled (640, 325) with delta (0, 0)
Screenshot: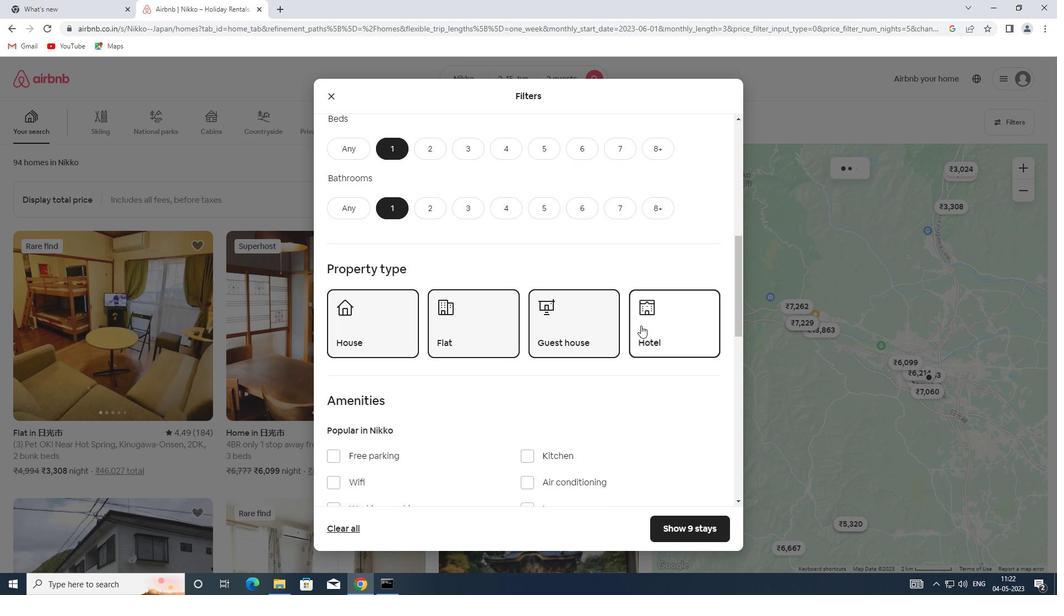 
Action: Mouse scrolled (640, 325) with delta (0, 0)
Screenshot: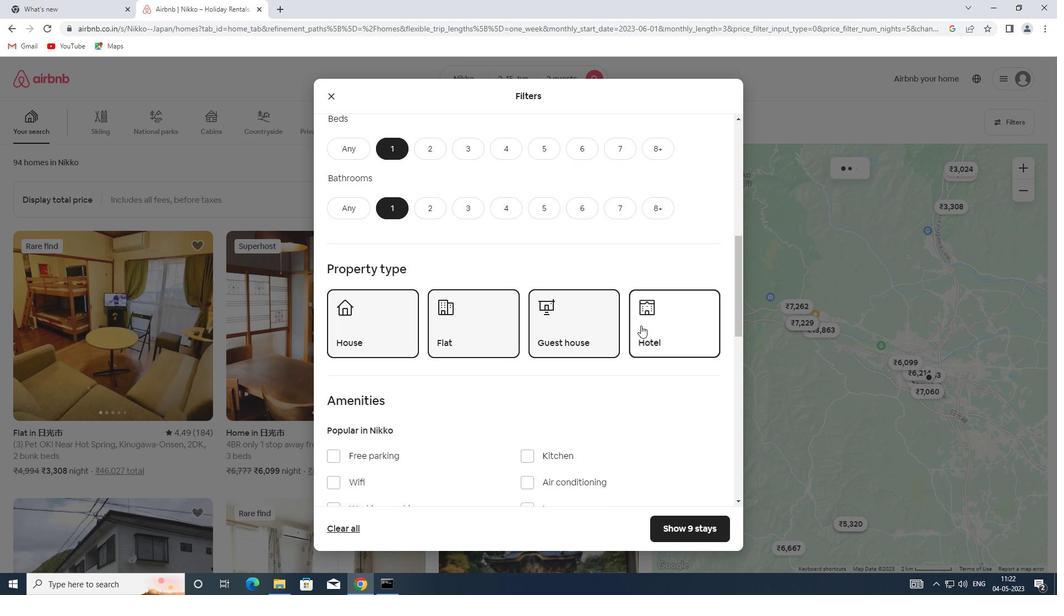 
Action: Mouse scrolled (640, 325) with delta (0, 0)
Screenshot: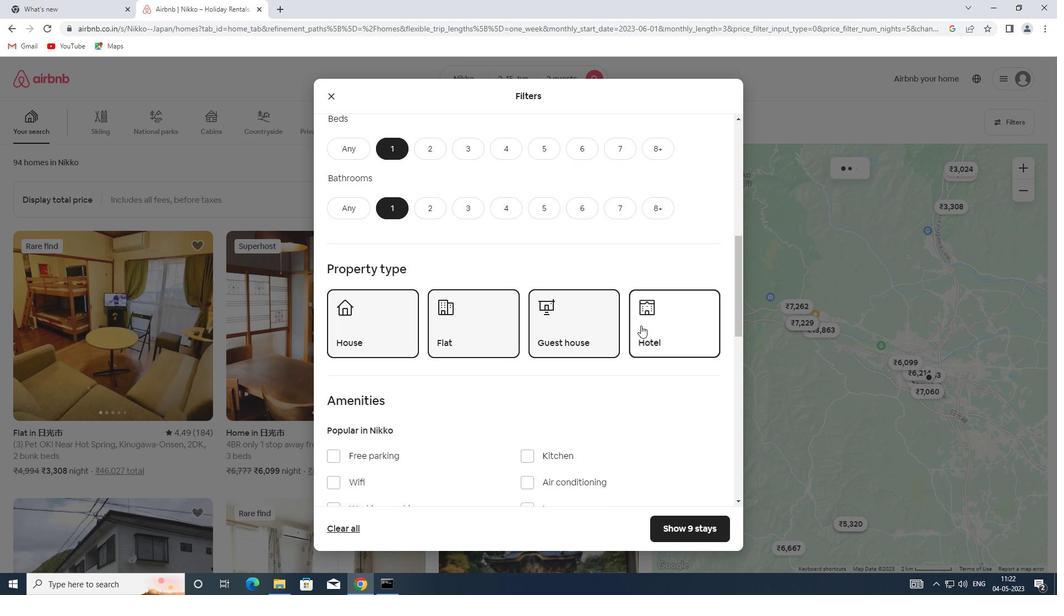 
Action: Mouse scrolled (640, 325) with delta (0, 0)
Screenshot: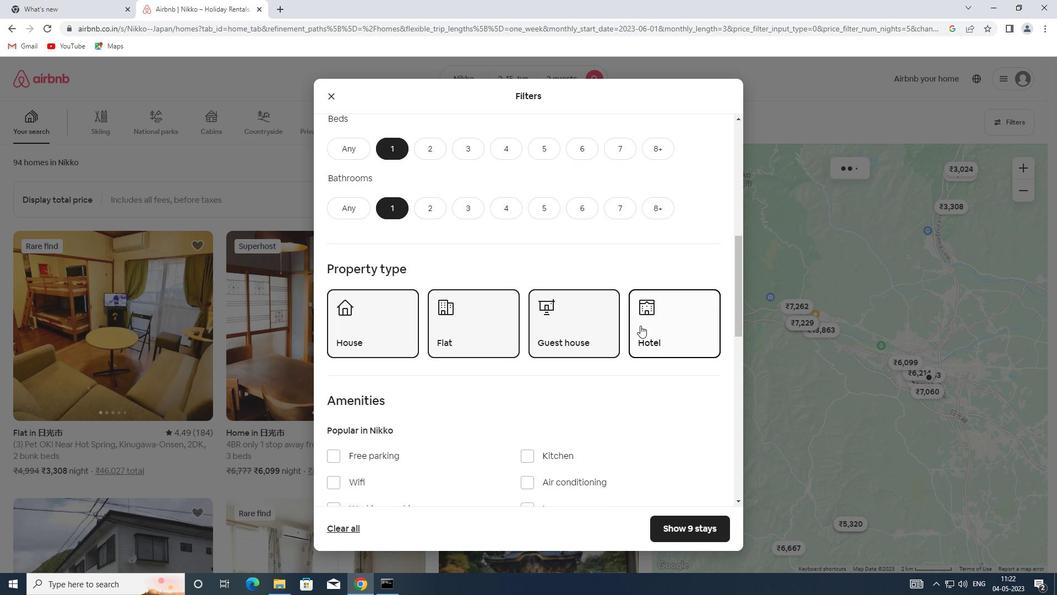 
Action: Mouse scrolled (640, 325) with delta (0, 0)
Screenshot: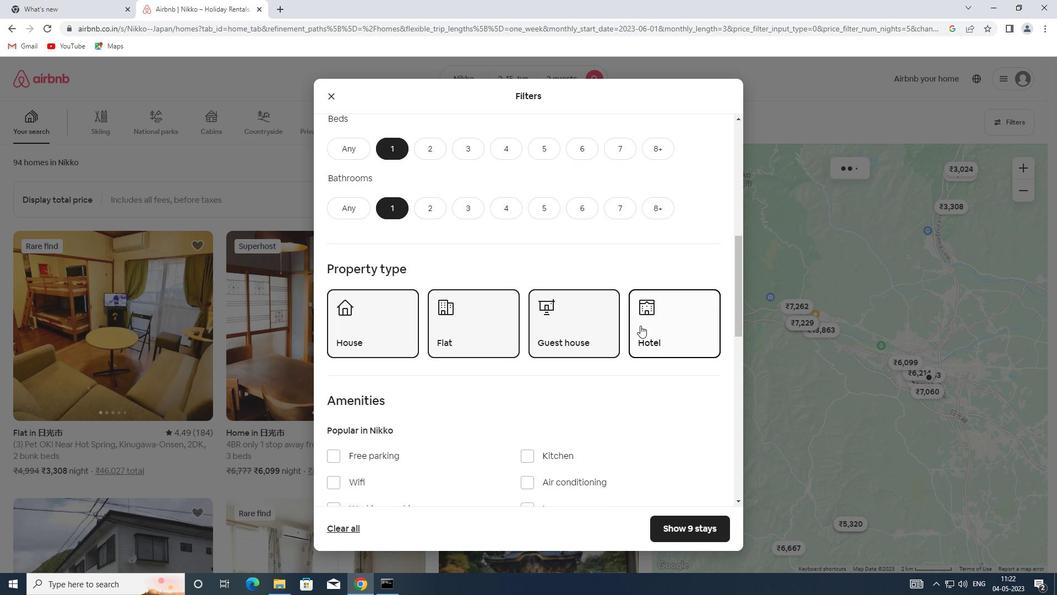 
Action: Mouse scrolled (640, 325) with delta (0, 0)
Screenshot: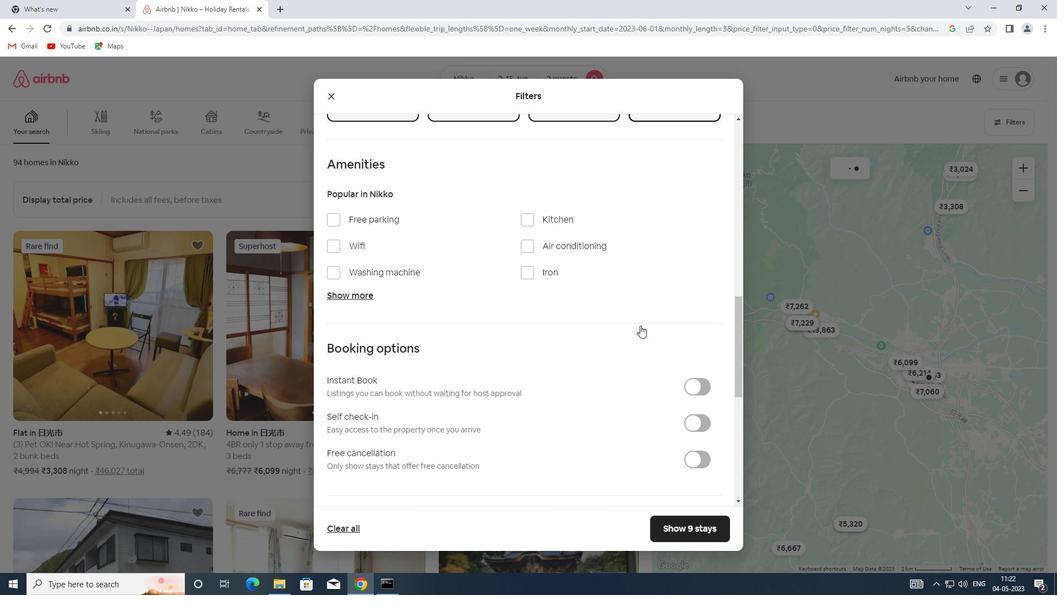 
Action: Mouse scrolled (640, 325) with delta (0, 0)
Screenshot: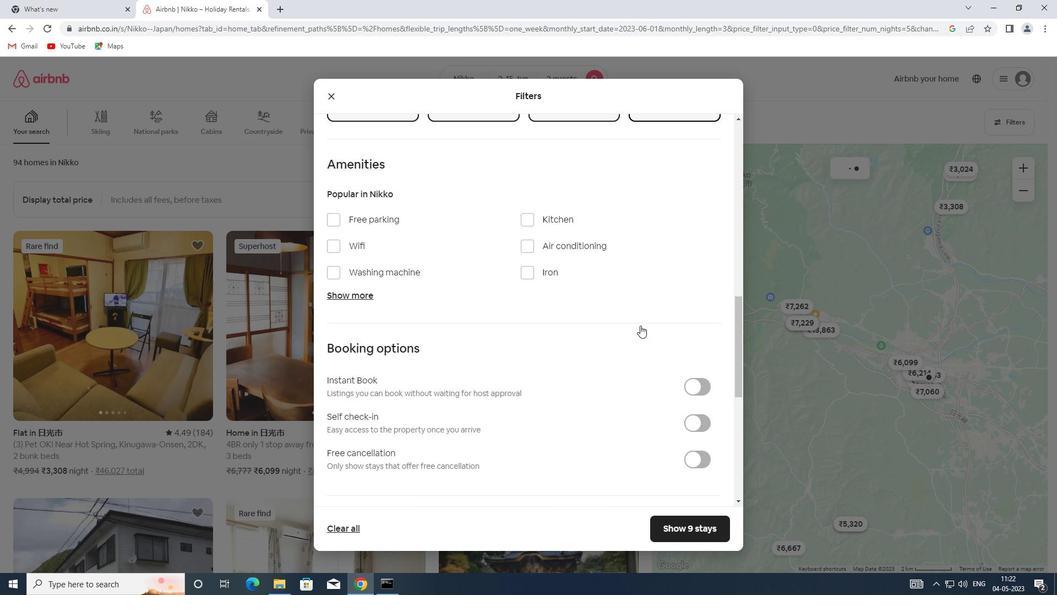 
Action: Mouse scrolled (640, 325) with delta (0, 0)
Screenshot: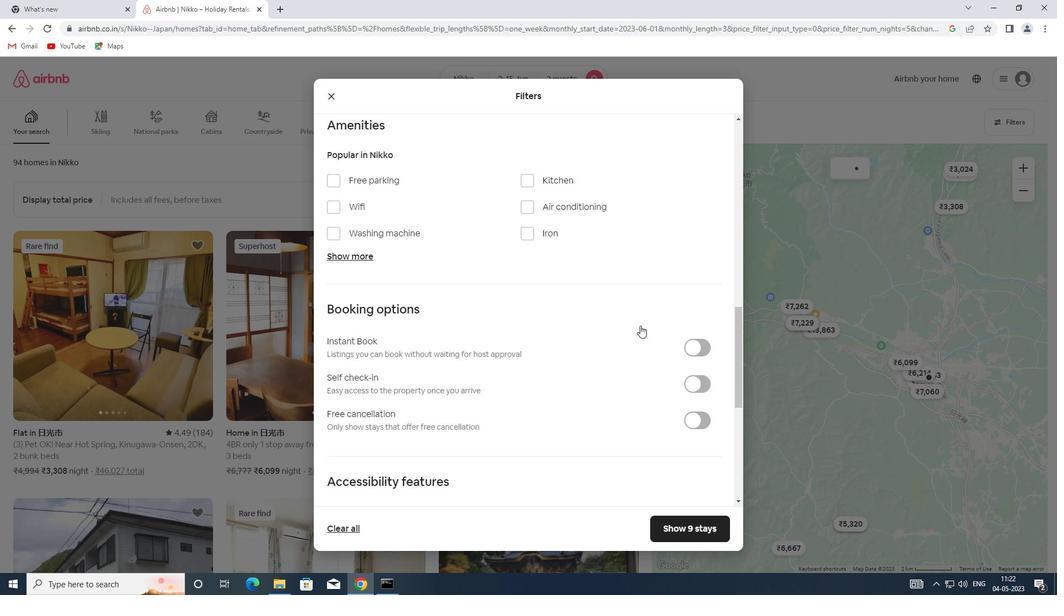 
Action: Mouse moved to (698, 223)
Screenshot: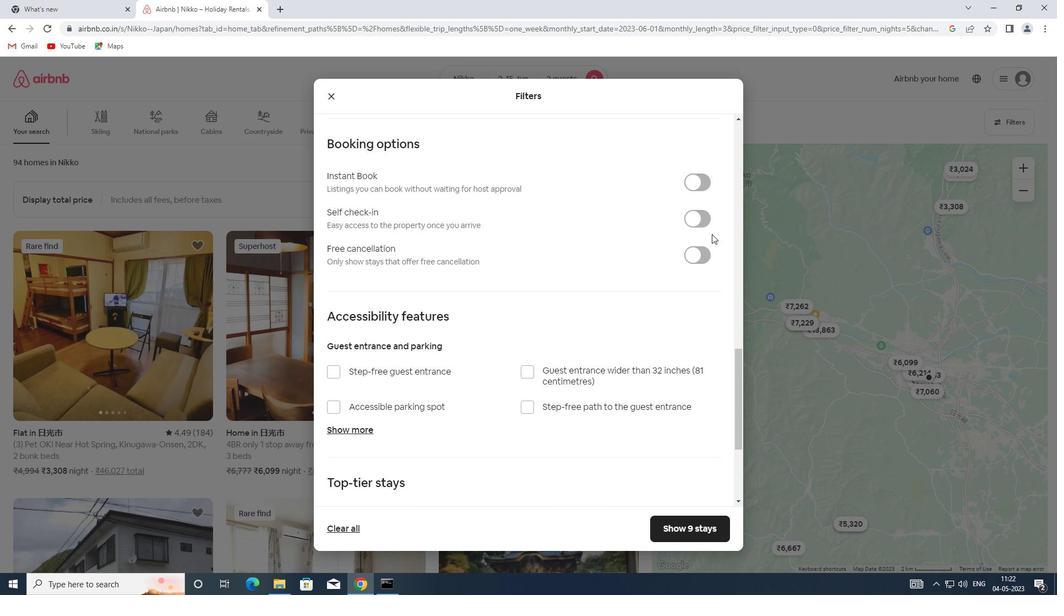 
Action: Mouse pressed left at (698, 223)
Screenshot: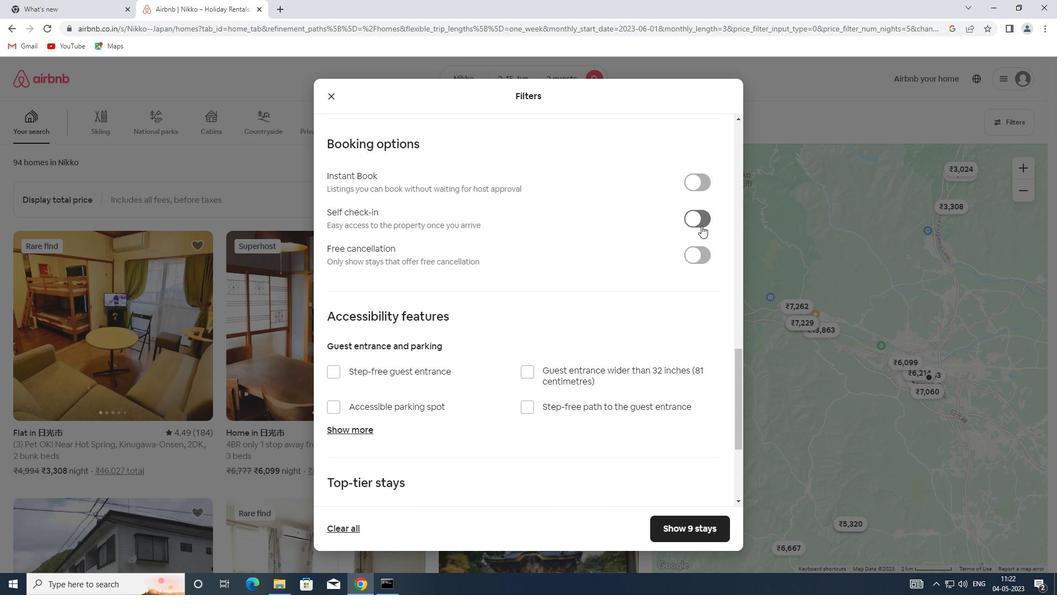 
Action: Mouse moved to (558, 311)
Screenshot: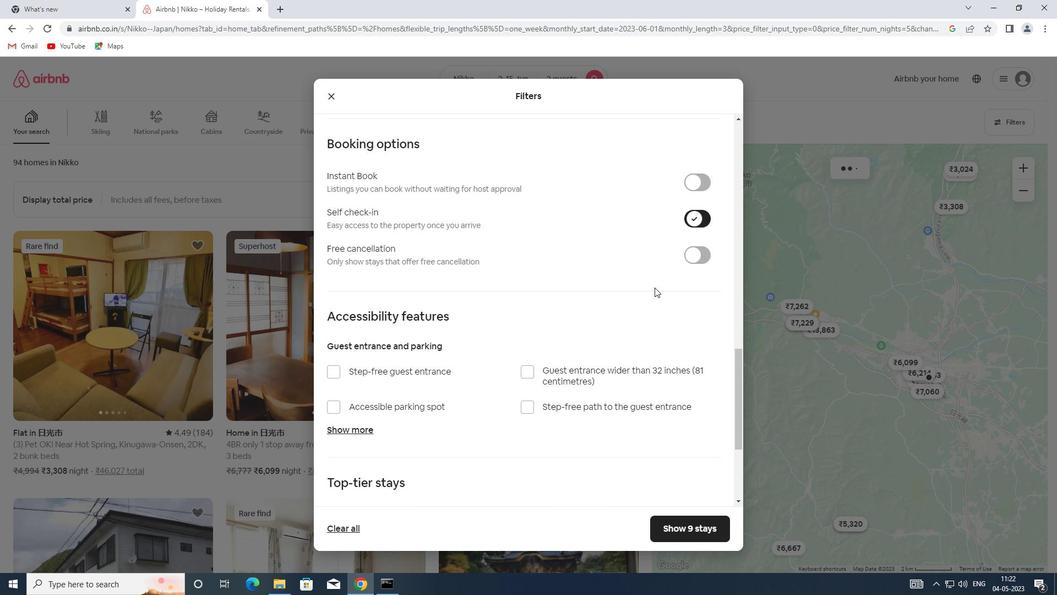 
Action: Mouse scrolled (558, 310) with delta (0, 0)
Screenshot: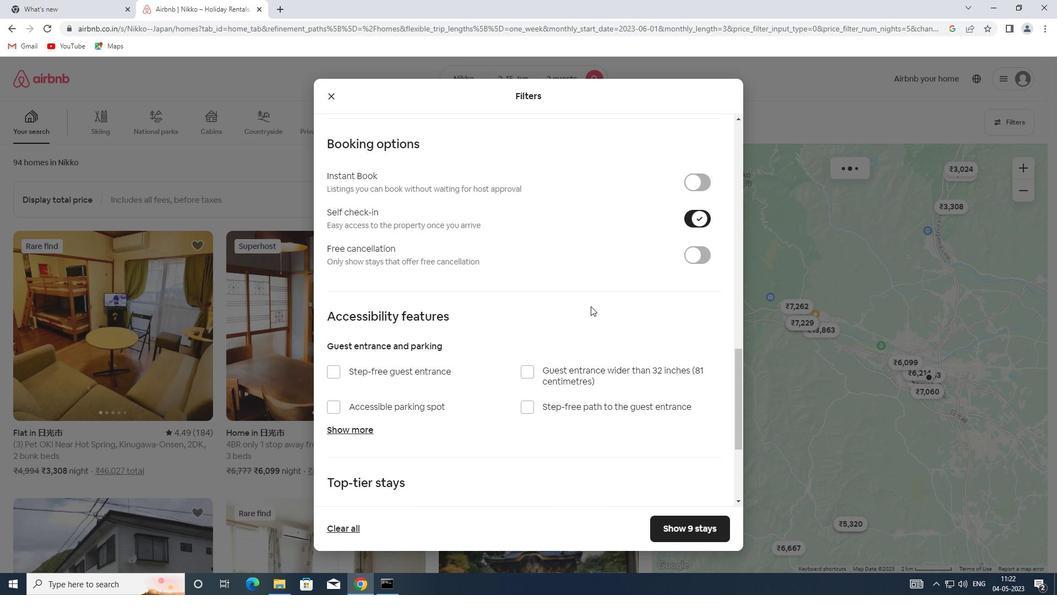 
Action: Mouse scrolled (558, 310) with delta (0, 0)
Screenshot: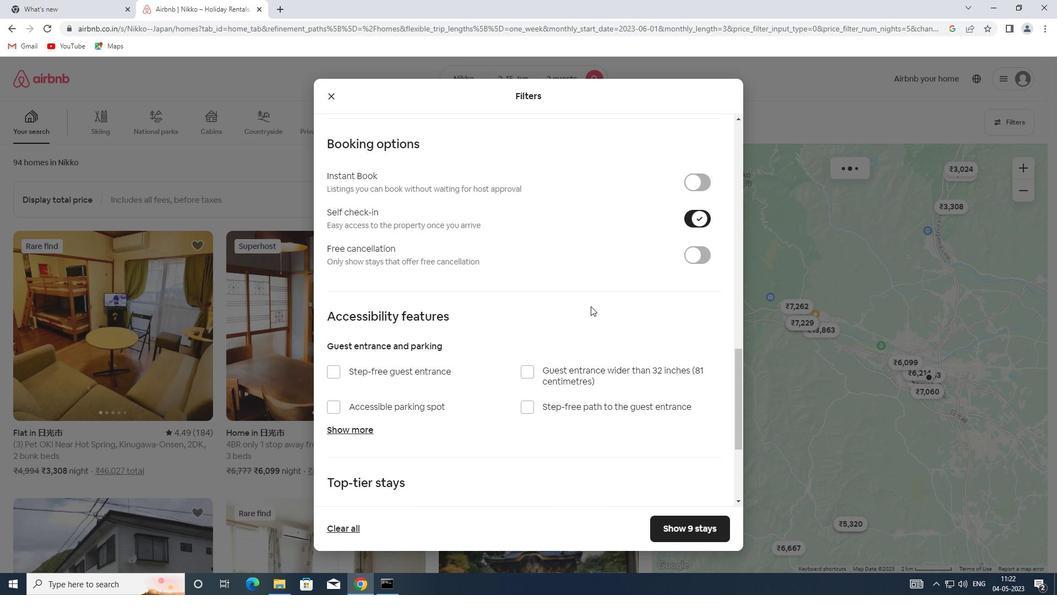 
Action: Mouse scrolled (558, 310) with delta (0, 0)
Screenshot: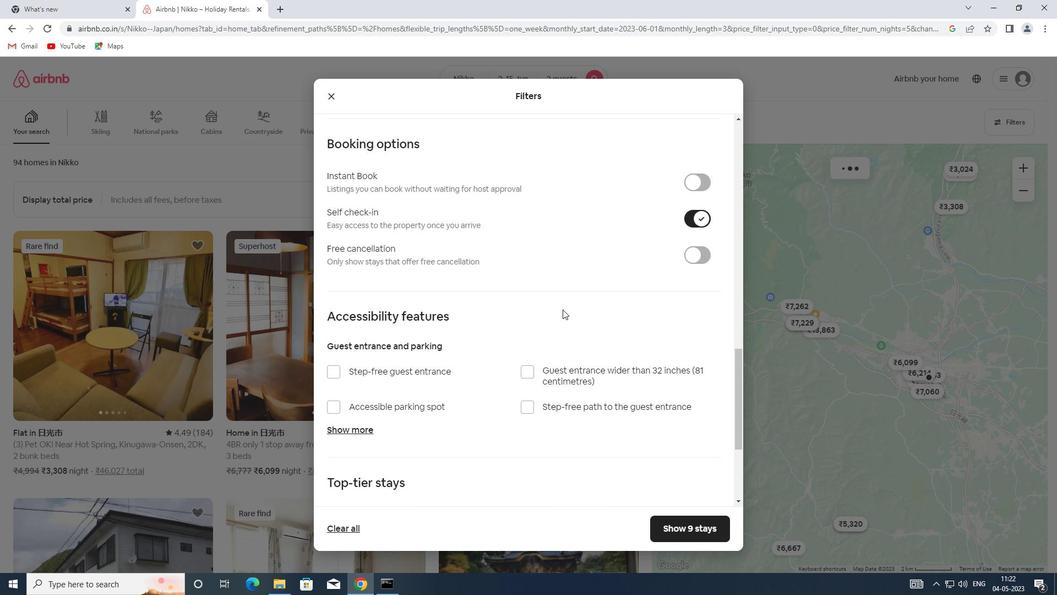
Action: Mouse scrolled (558, 310) with delta (0, 0)
Screenshot: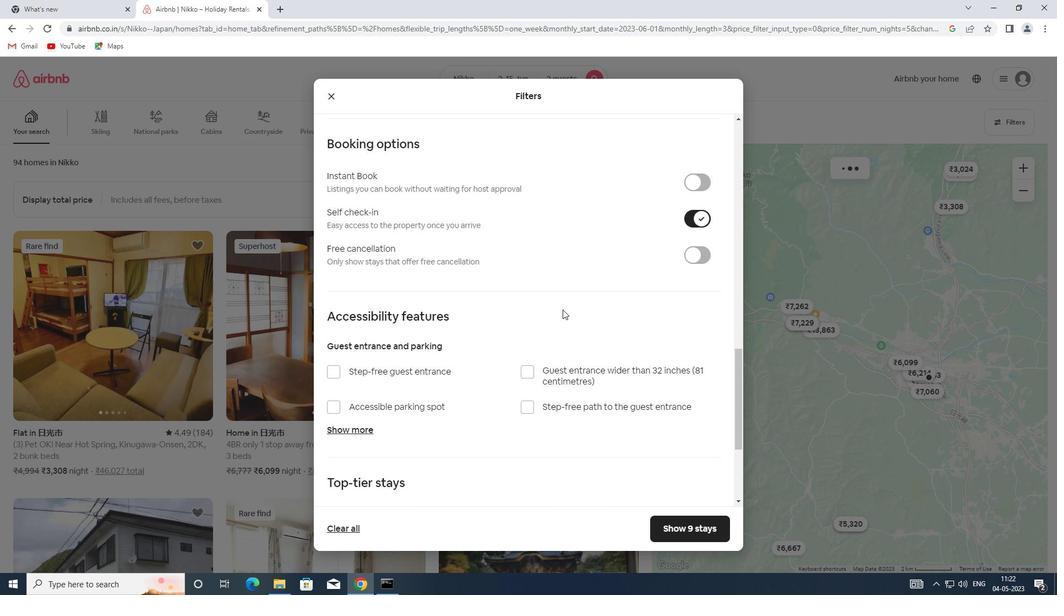 
Action: Mouse scrolled (558, 310) with delta (0, 0)
Screenshot: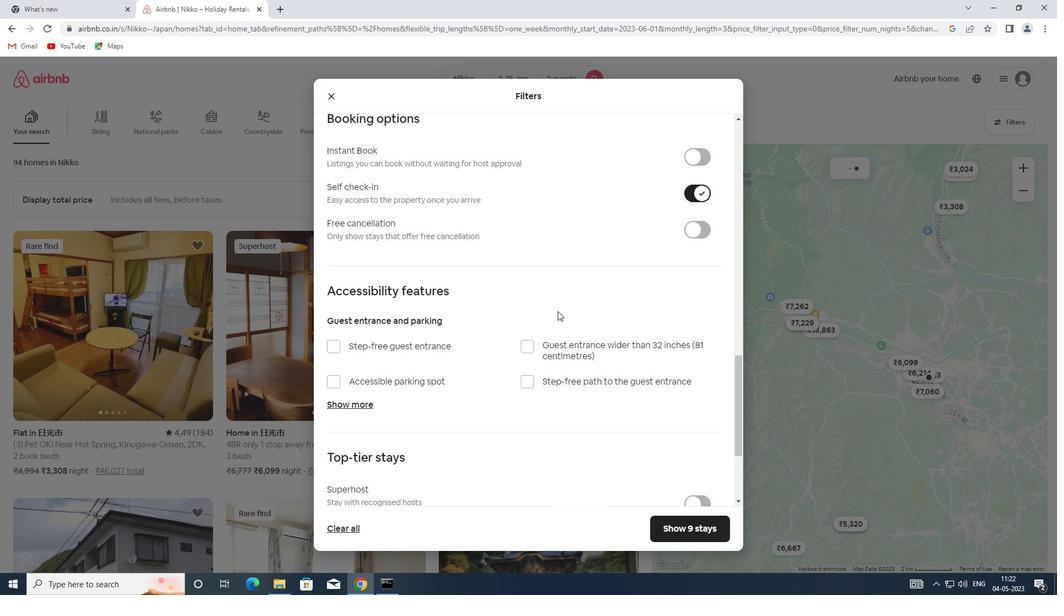 
Action: Mouse scrolled (558, 310) with delta (0, 0)
Screenshot: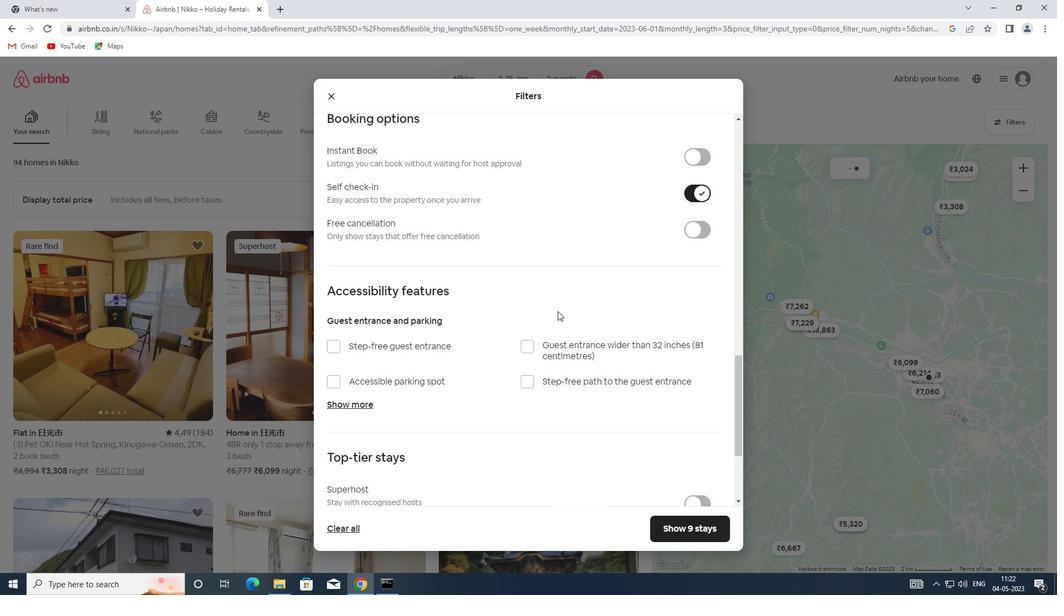 
Action: Mouse scrolled (558, 310) with delta (0, 0)
Screenshot: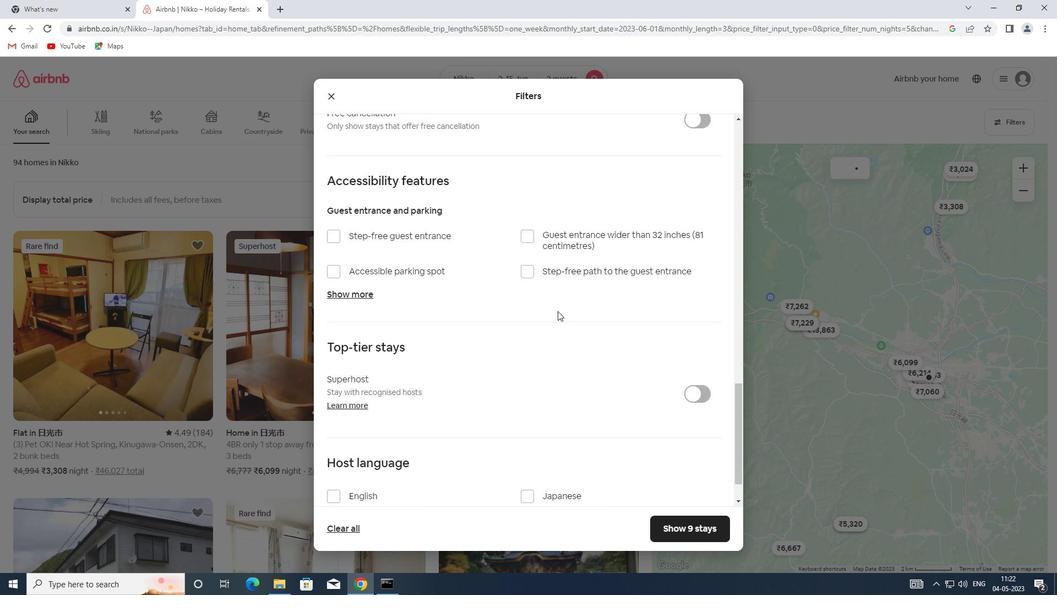 
Action: Mouse scrolled (558, 310) with delta (0, 0)
Screenshot: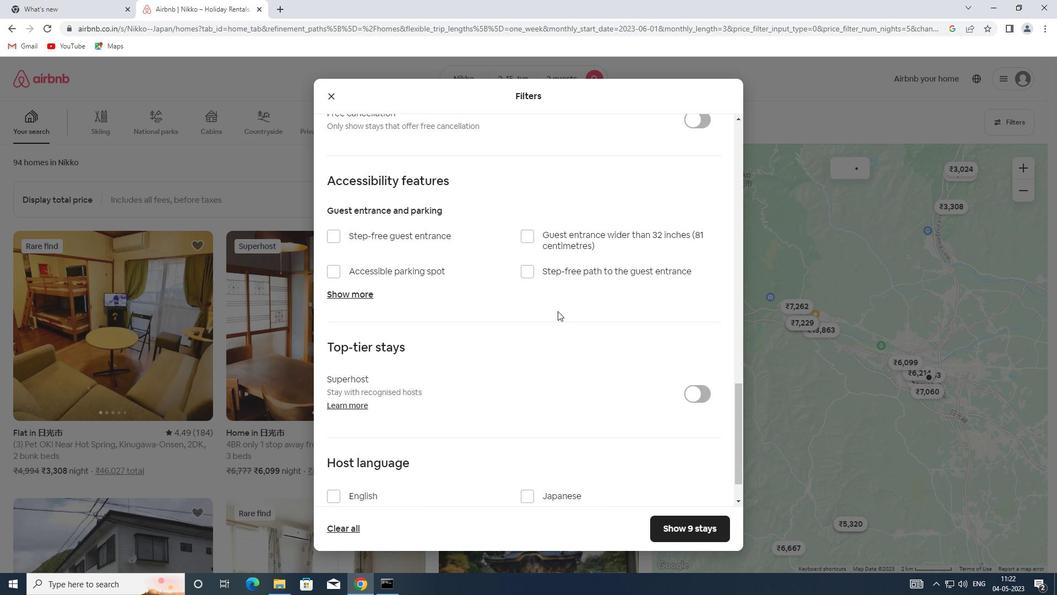 
Action: Mouse moved to (355, 447)
Screenshot: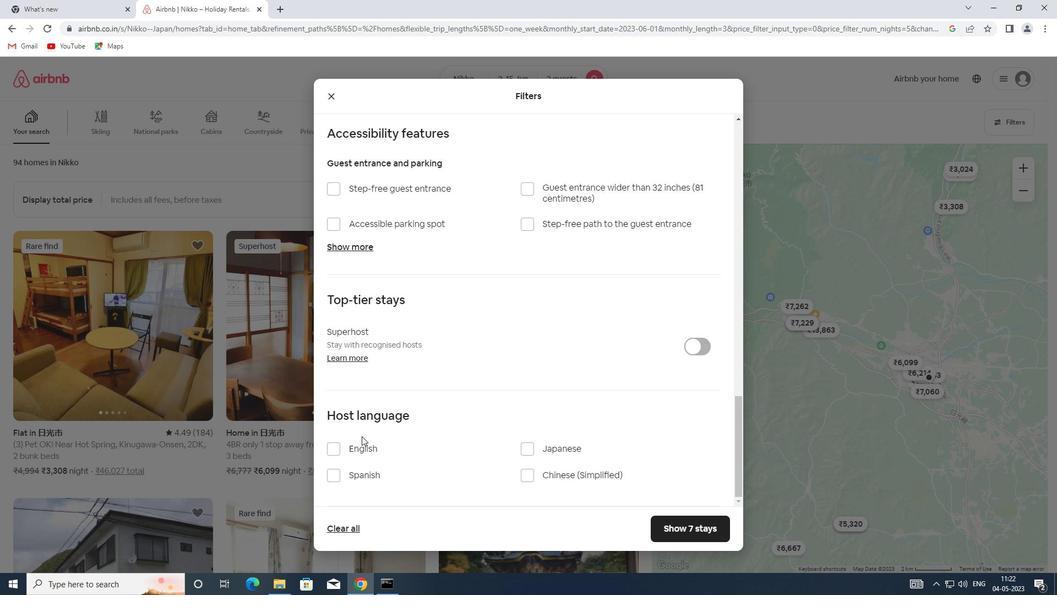 
Action: Mouse pressed left at (355, 447)
Screenshot: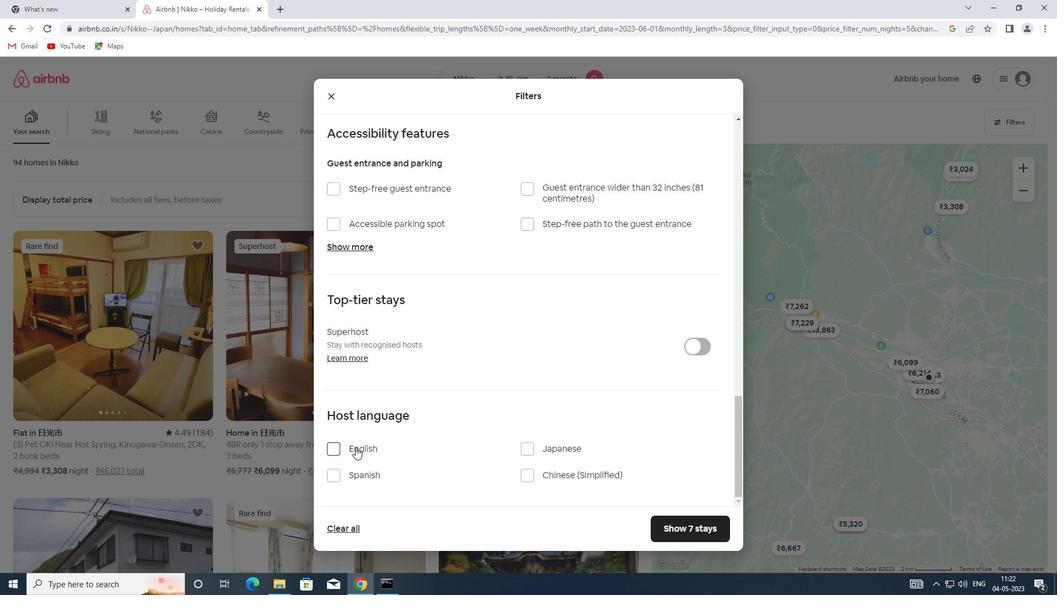 
Action: Mouse moved to (686, 522)
Screenshot: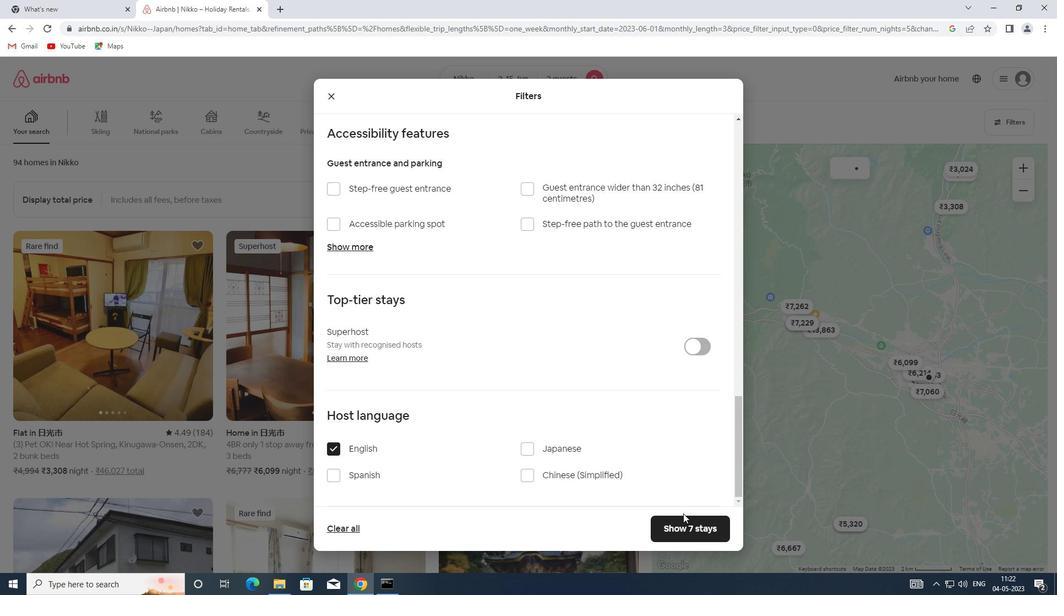 
Action: Mouse pressed left at (686, 522)
Screenshot: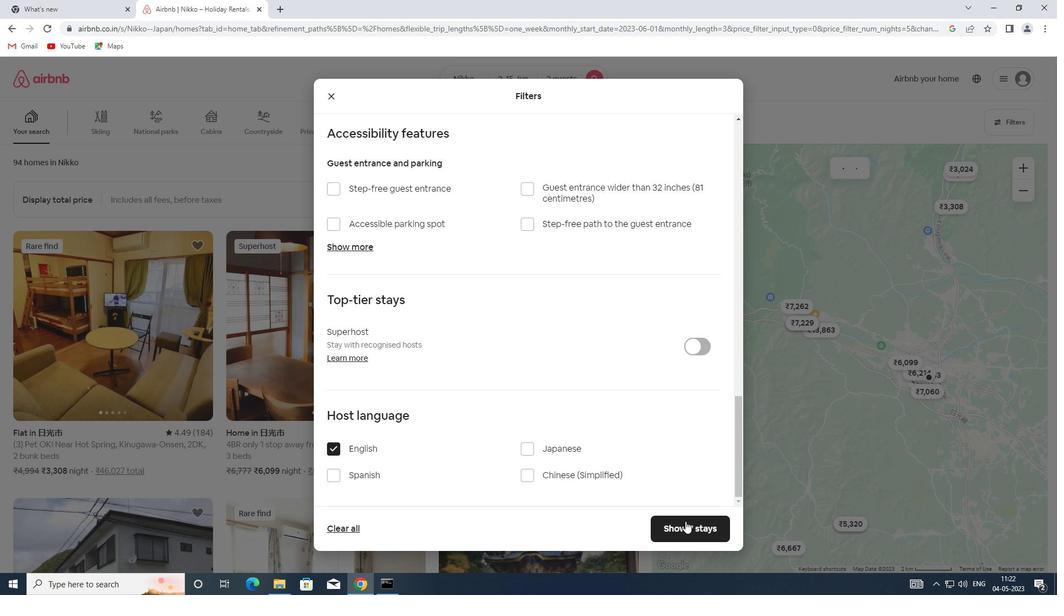 
